 Task: Find connections with filter location Iţsā with filter topic #mindset with filter profile language Spanish with filter current company Ramco Systems with filter school St Anne's High School with filter industry Renewable Energy Equipment Manufacturing with filter service category Search Engine Optimization (SEO) with filter keywords title Food Kitchen Worker
Action: Mouse moved to (535, 68)
Screenshot: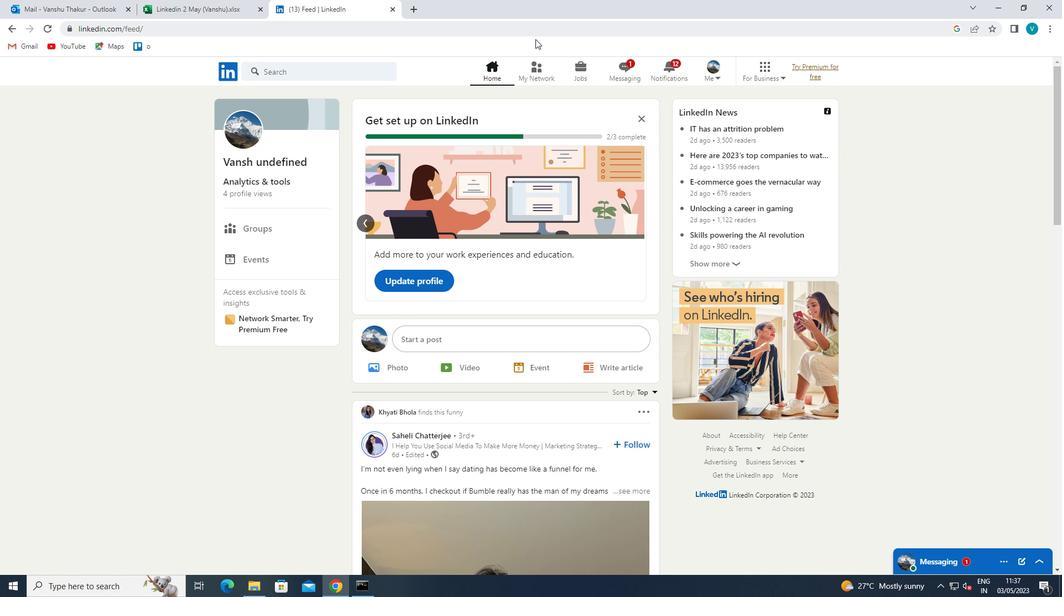 
Action: Mouse pressed left at (535, 68)
Screenshot: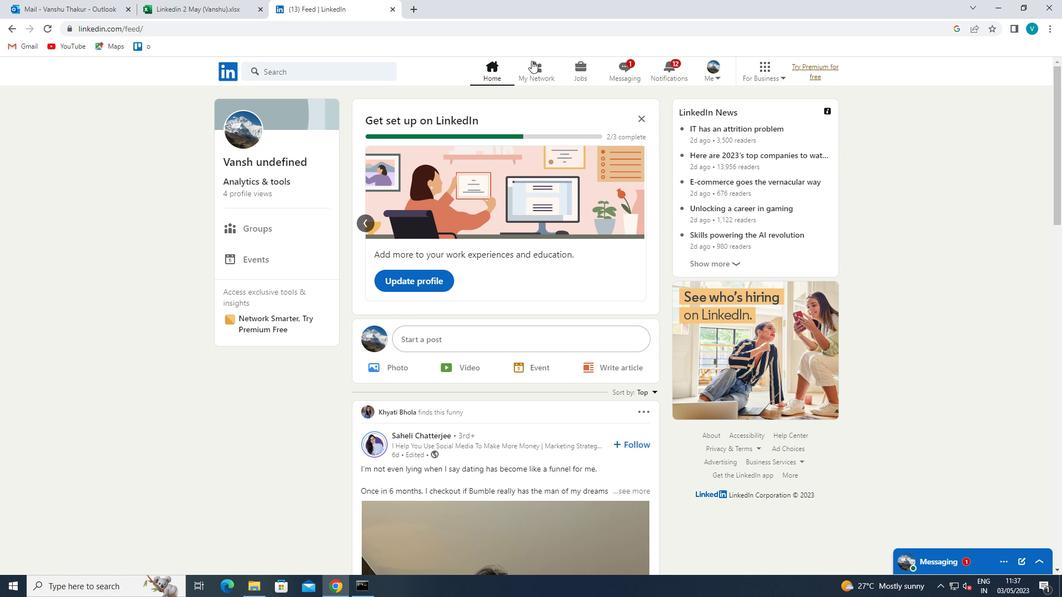 
Action: Mouse moved to (278, 131)
Screenshot: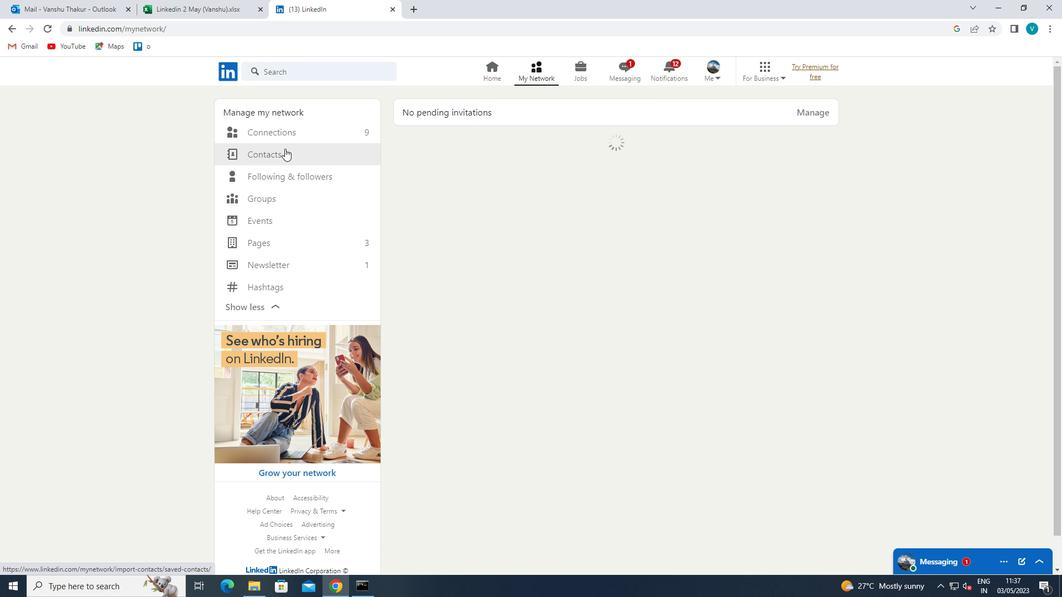 
Action: Mouse pressed left at (278, 131)
Screenshot: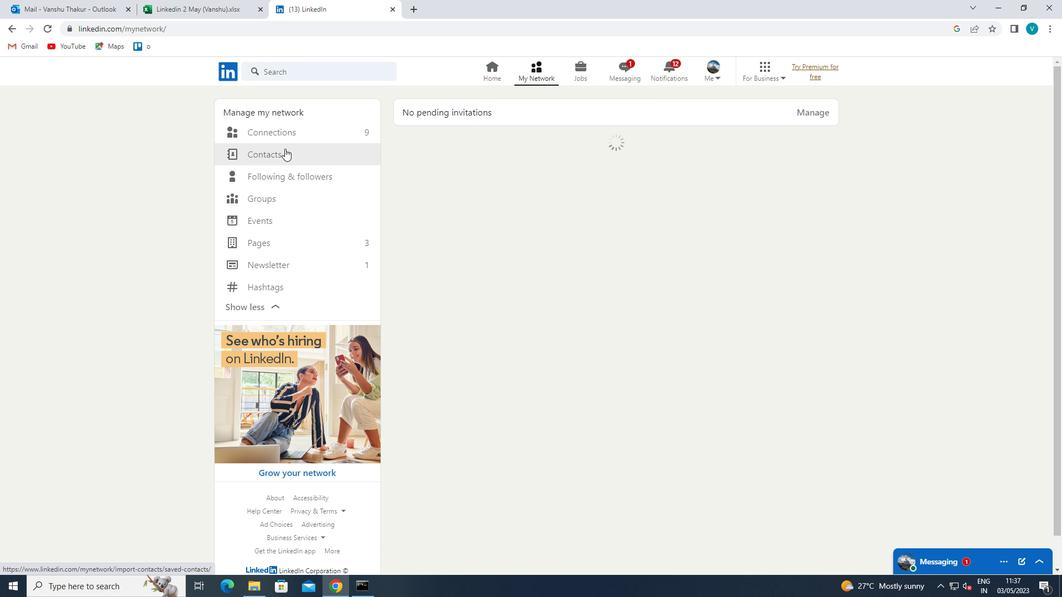 
Action: Mouse moved to (642, 132)
Screenshot: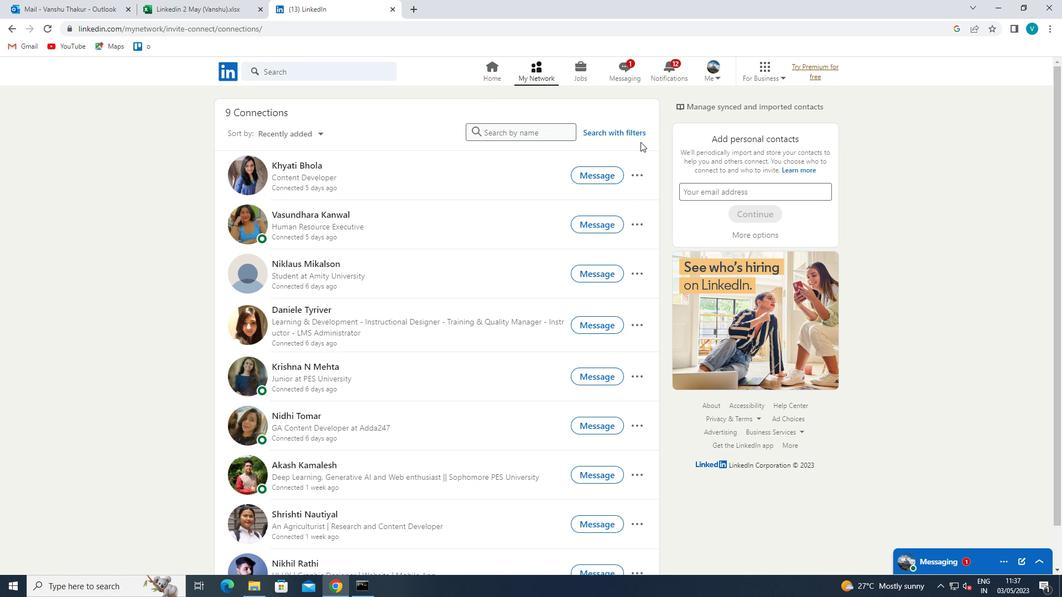 
Action: Mouse pressed left at (642, 132)
Screenshot: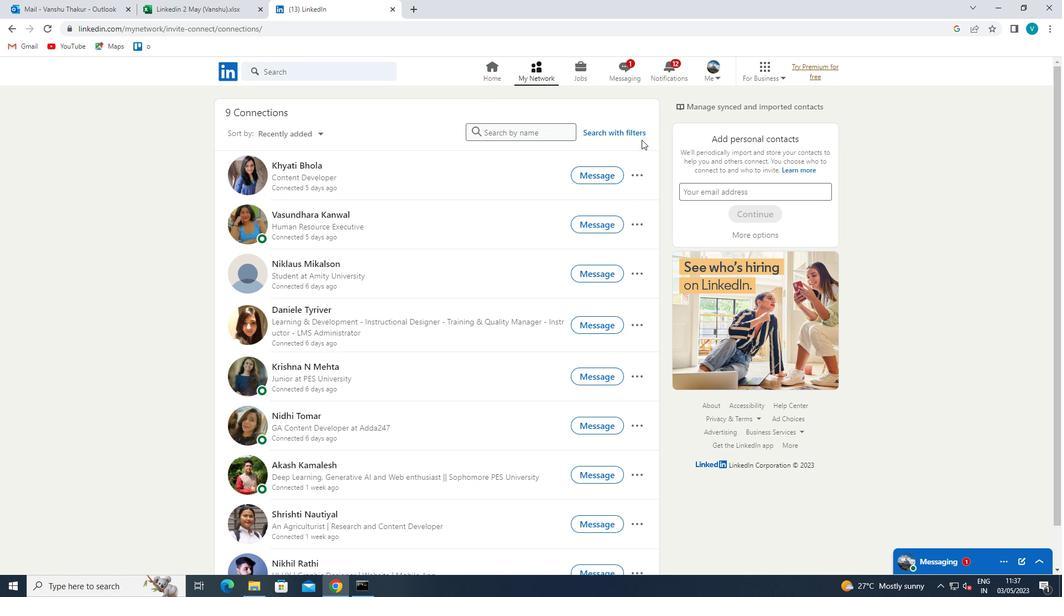 
Action: Mouse moved to (516, 106)
Screenshot: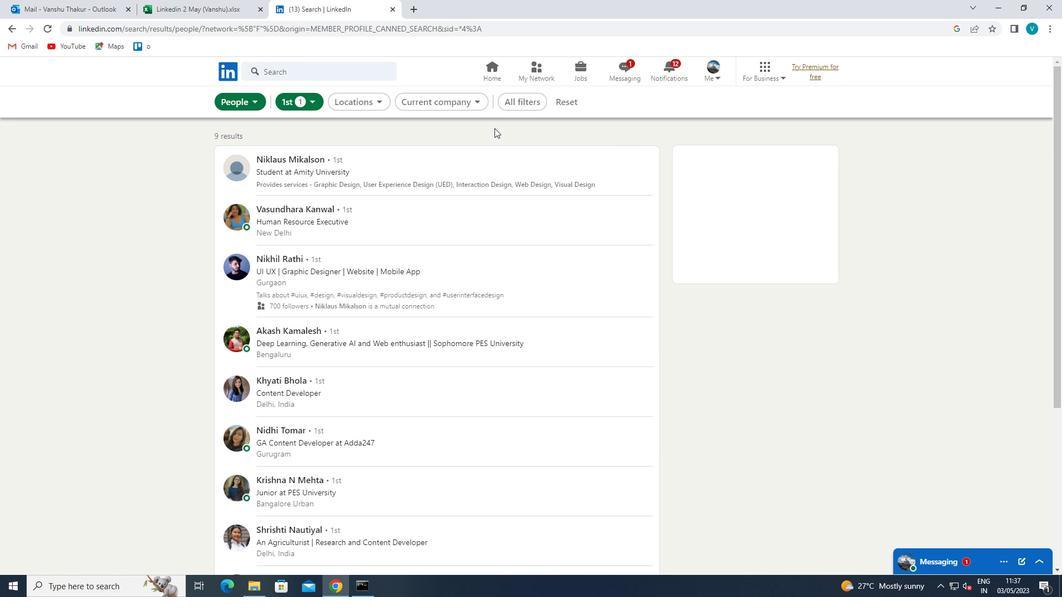 
Action: Mouse pressed left at (516, 106)
Screenshot: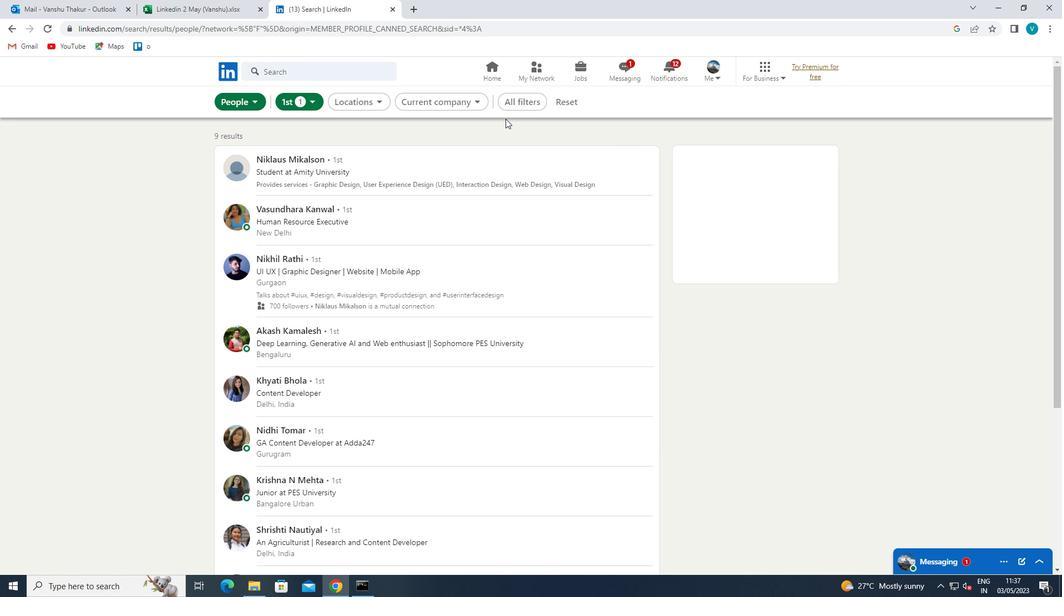 
Action: Mouse moved to (911, 265)
Screenshot: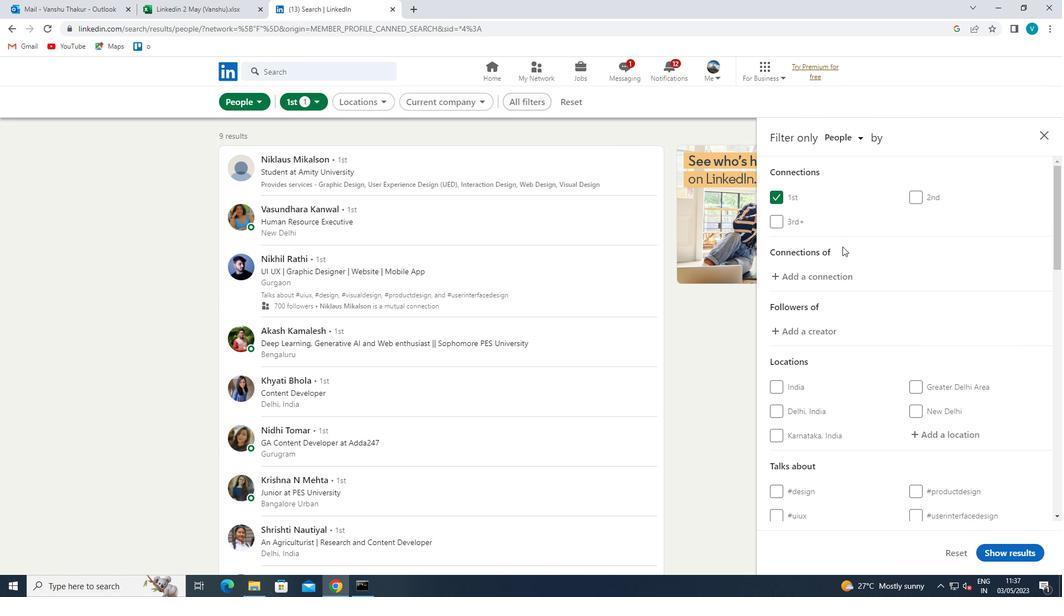 
Action: Mouse scrolled (911, 265) with delta (0, 0)
Screenshot: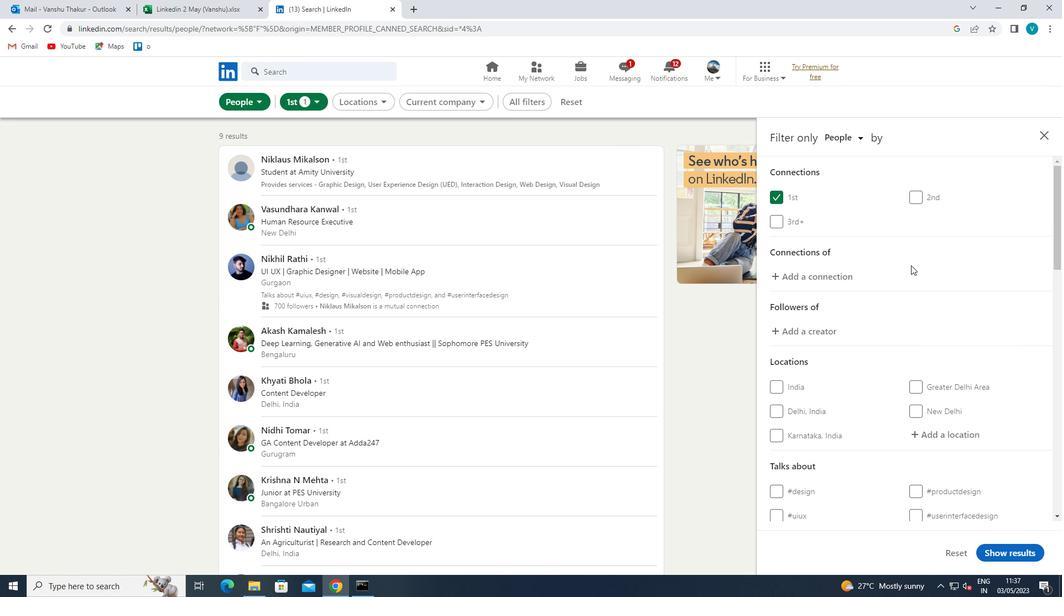 
Action: Mouse scrolled (911, 265) with delta (0, 0)
Screenshot: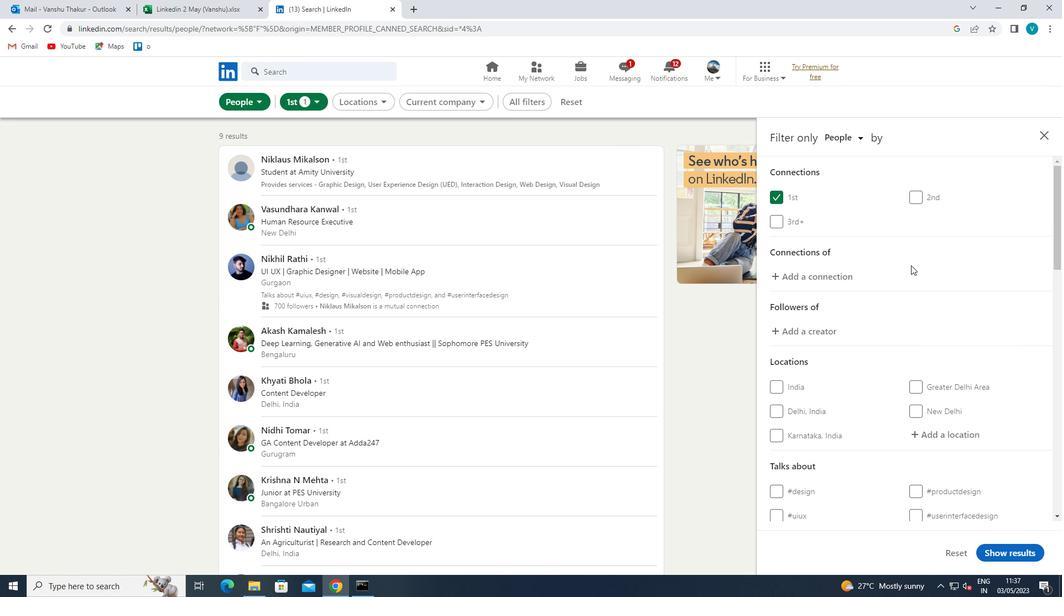 
Action: Mouse moved to (911, 267)
Screenshot: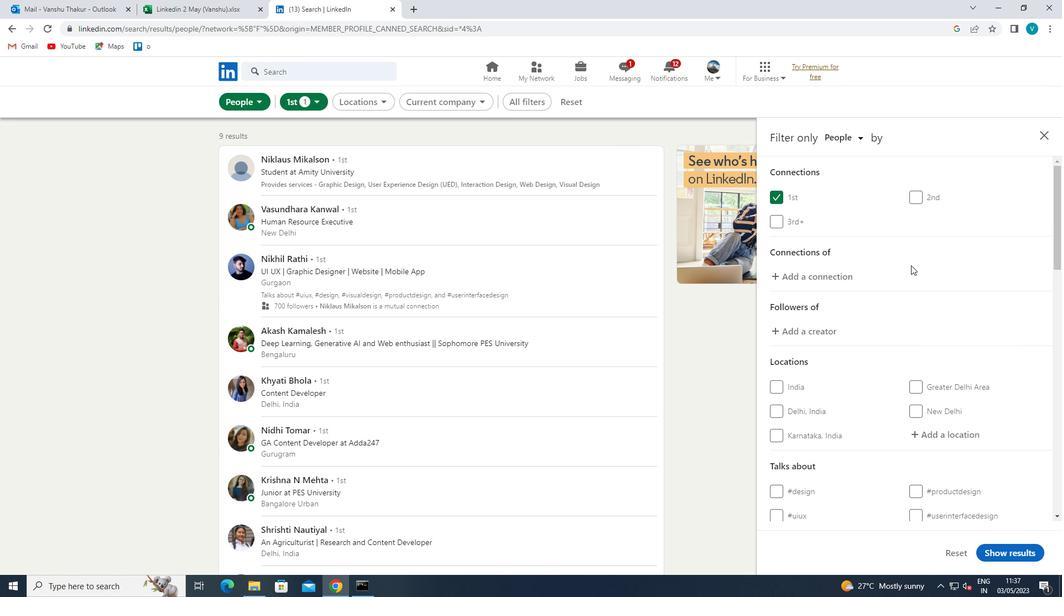 
Action: Mouse scrolled (911, 266) with delta (0, 0)
Screenshot: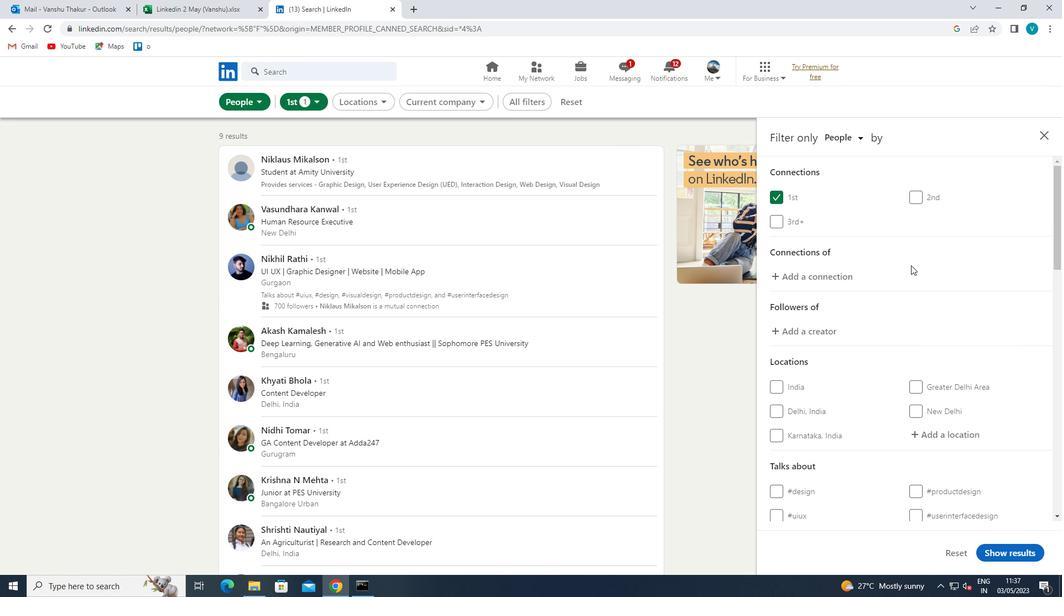 
Action: Mouse moved to (958, 267)
Screenshot: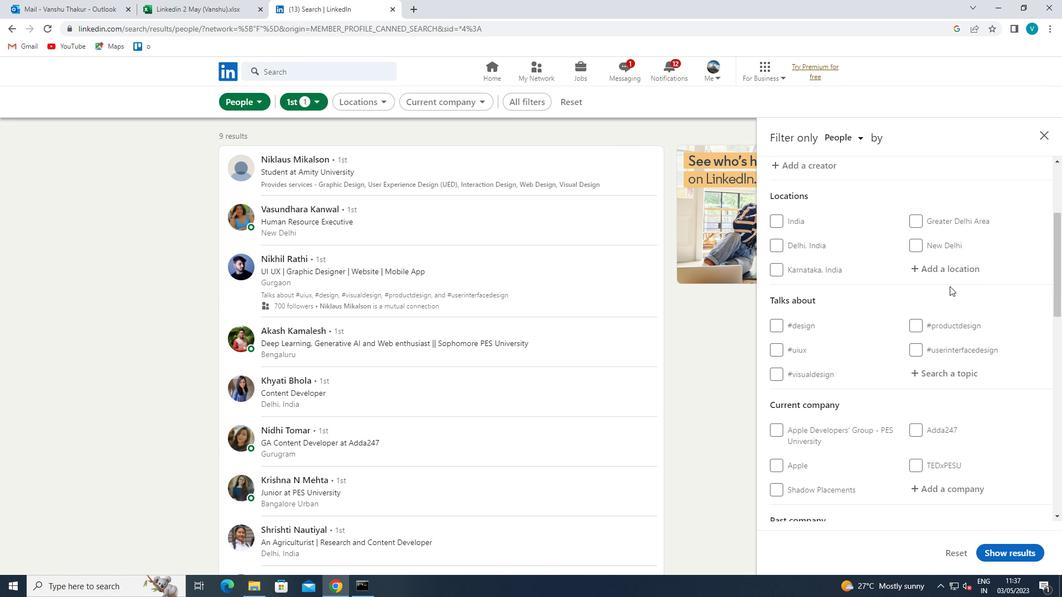
Action: Mouse pressed left at (958, 267)
Screenshot: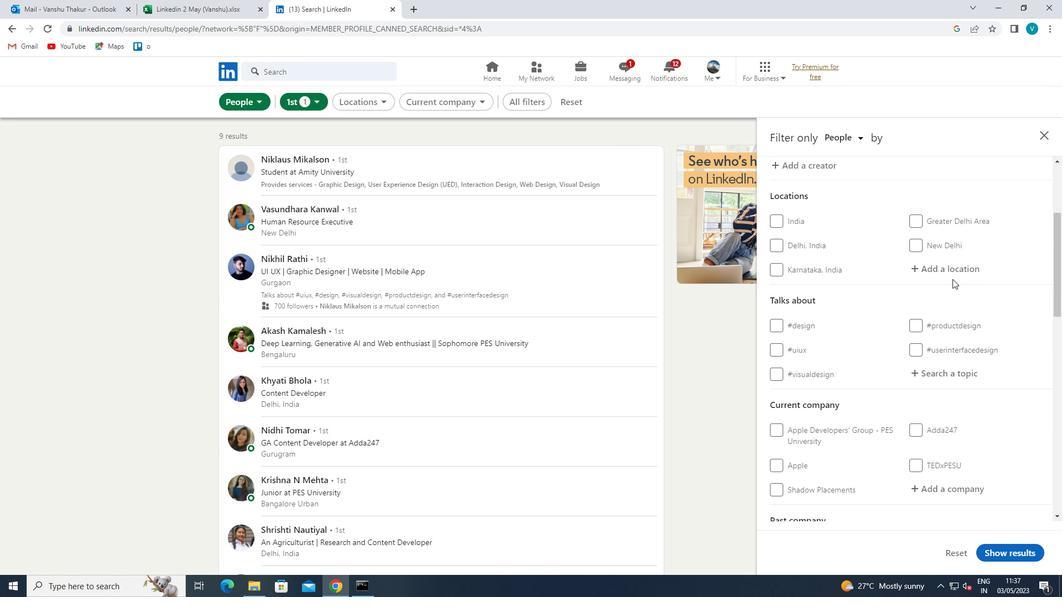 
Action: Mouse moved to (581, 477)
Screenshot: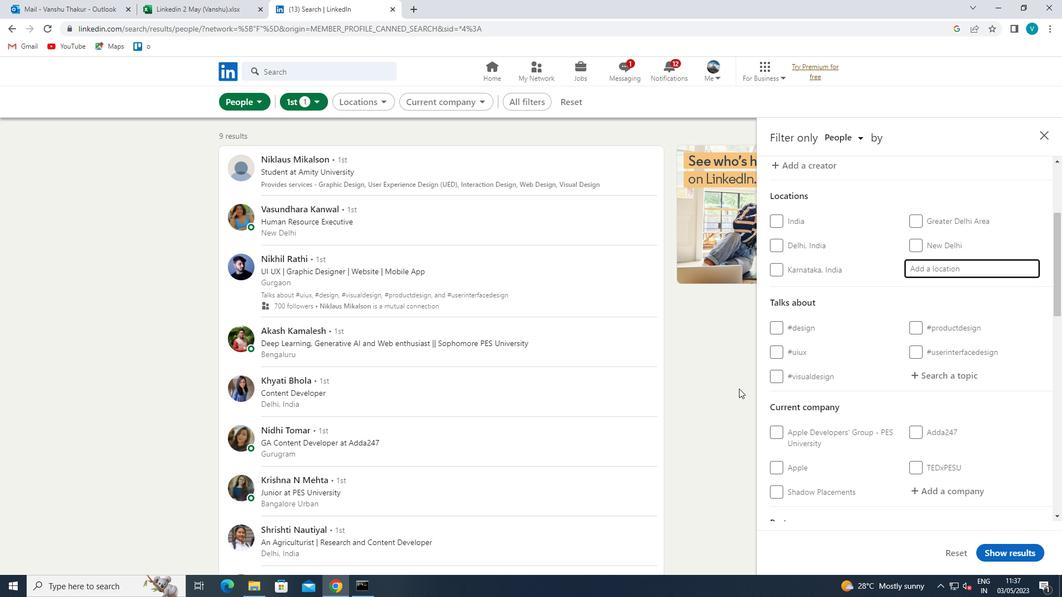
Action: Key pressed <Key.shift>ITSA<Key.space>
Screenshot: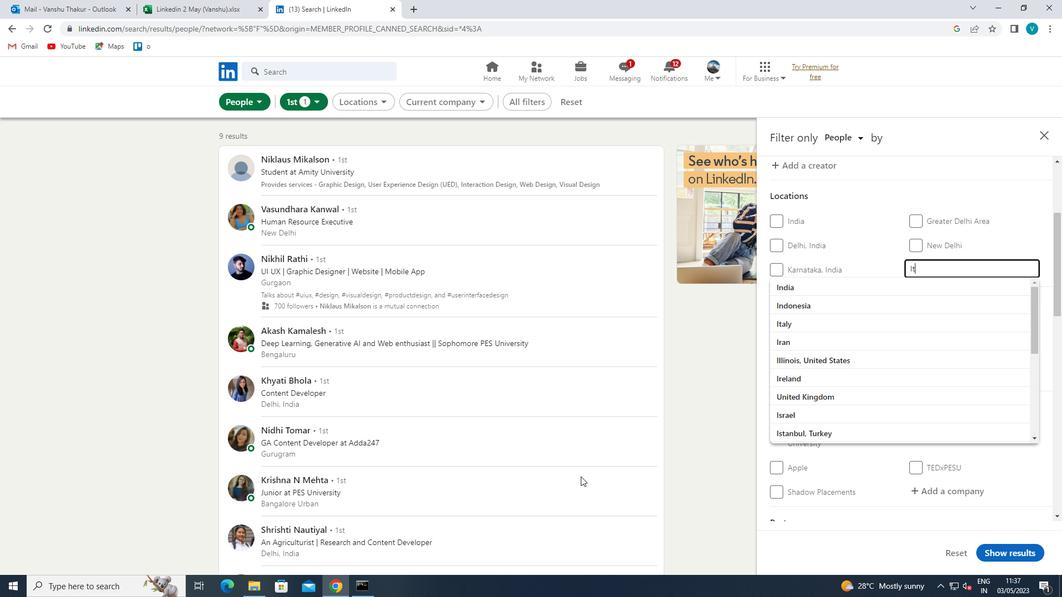 
Action: Mouse moved to (865, 308)
Screenshot: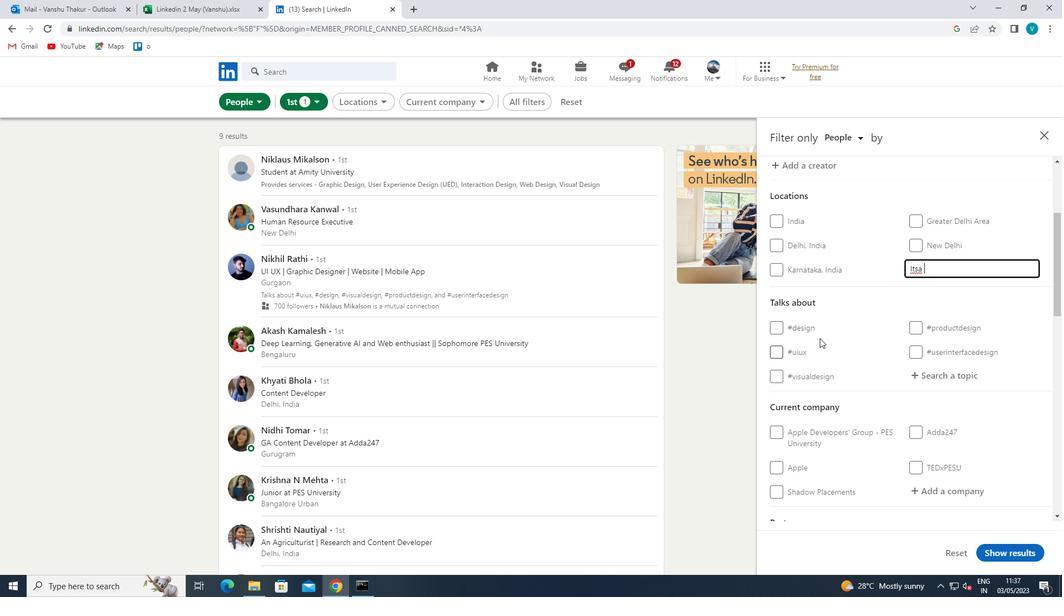 
Action: Mouse pressed left at (865, 308)
Screenshot: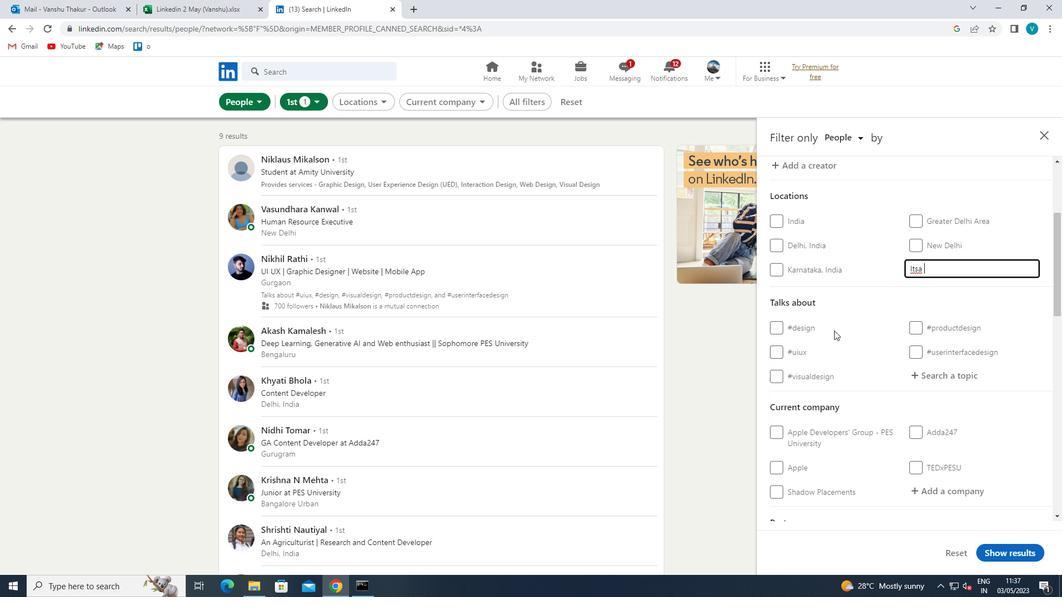 
Action: Mouse moved to (872, 302)
Screenshot: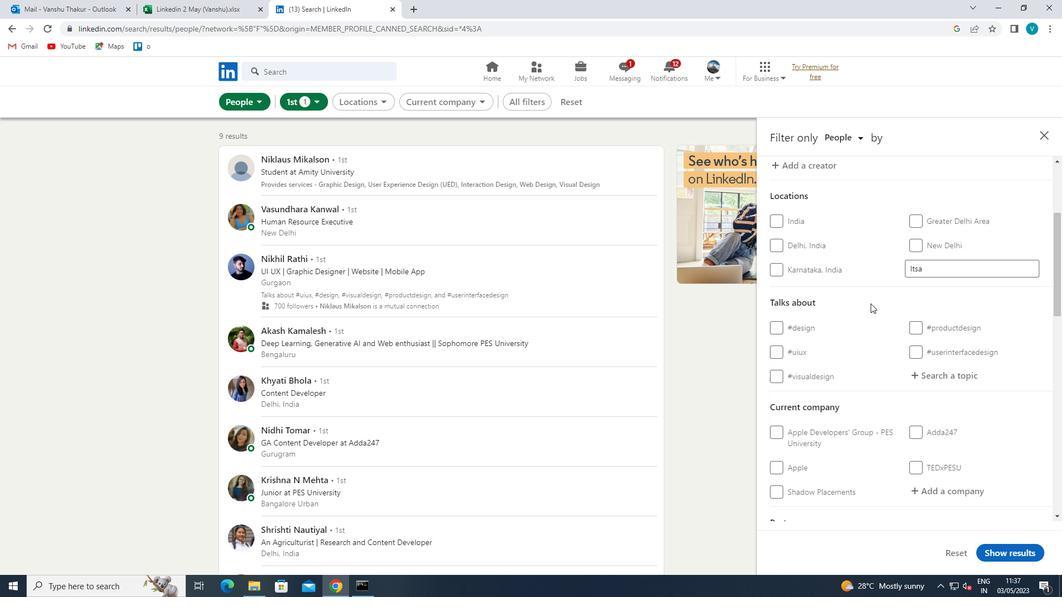 
Action: Mouse scrolled (872, 302) with delta (0, 0)
Screenshot: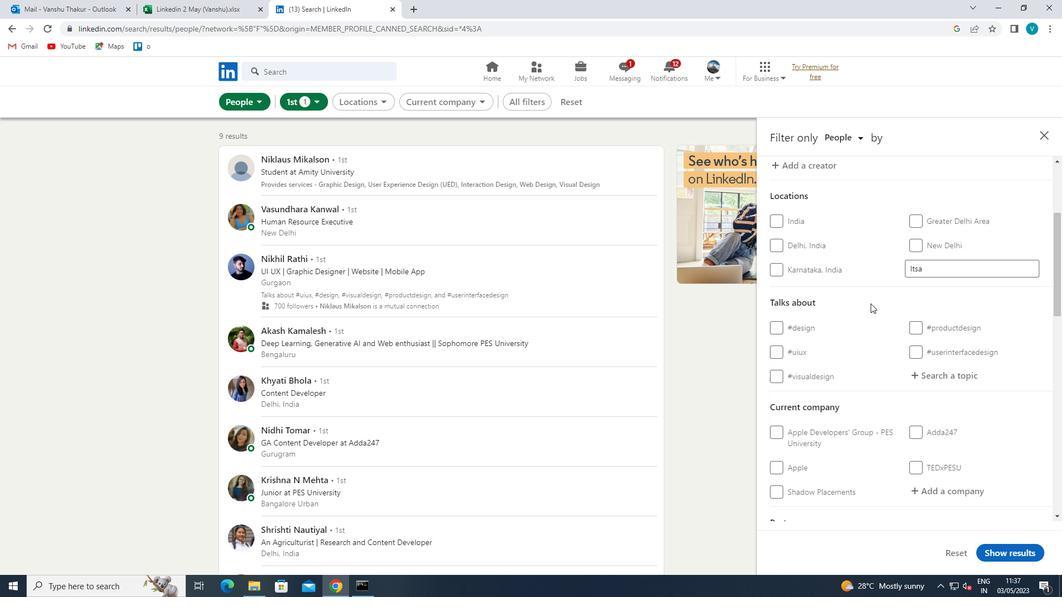 
Action: Mouse moved to (937, 316)
Screenshot: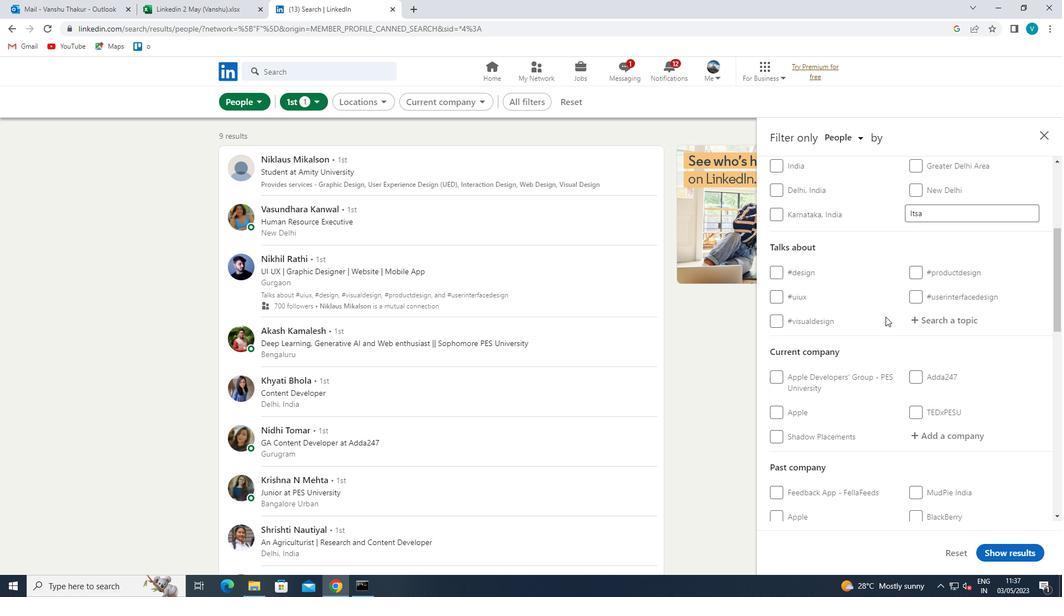 
Action: Mouse pressed left at (937, 316)
Screenshot: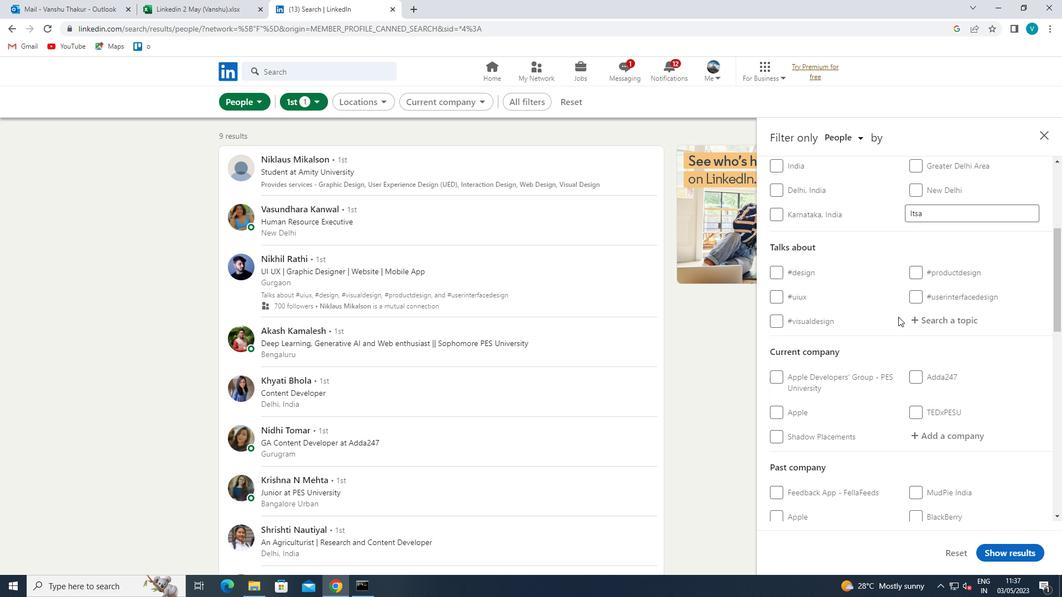 
Action: Mouse moved to (721, 360)
Screenshot: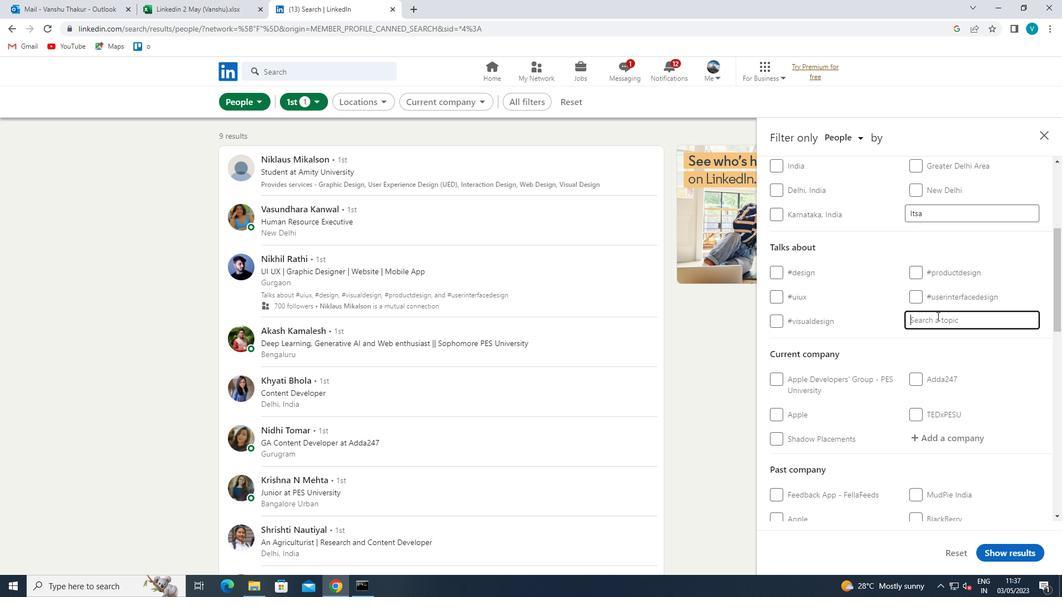 
Action: Key pressed MINDSET
Screenshot: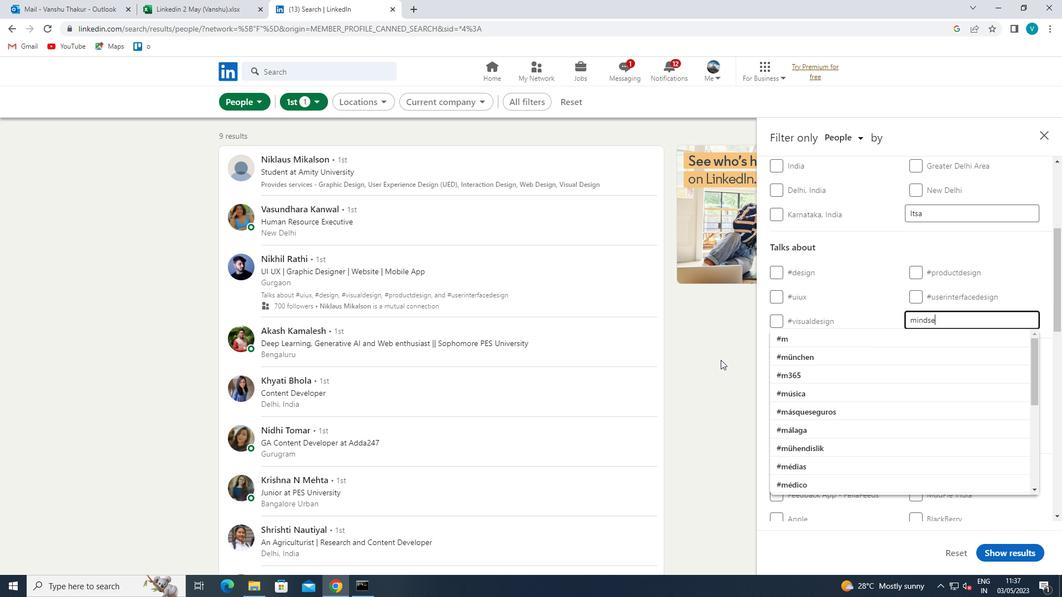 
Action: Mouse moved to (852, 339)
Screenshot: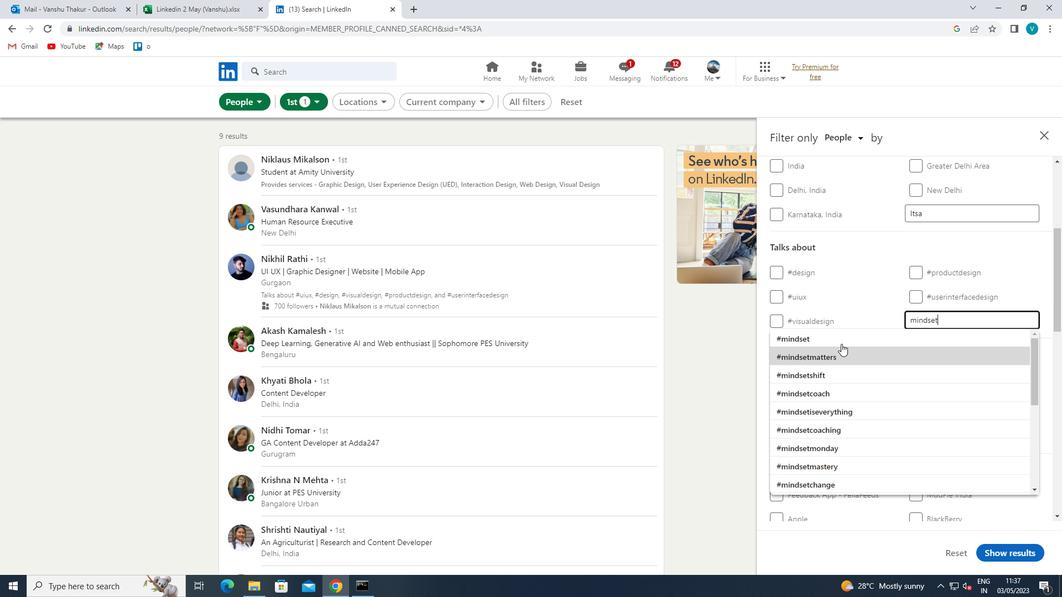 
Action: Mouse pressed left at (852, 339)
Screenshot: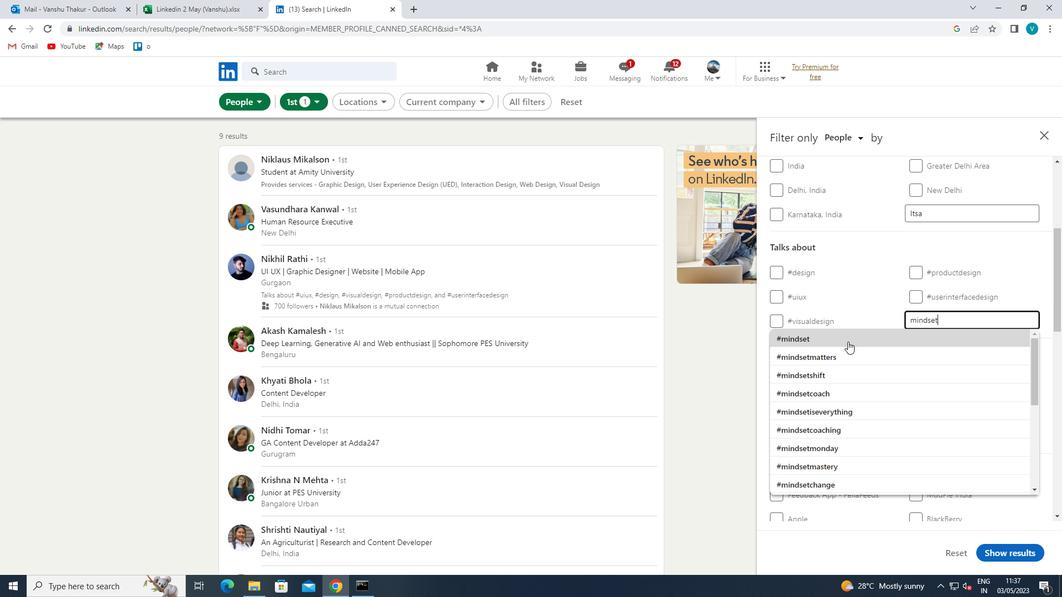
Action: Mouse moved to (862, 333)
Screenshot: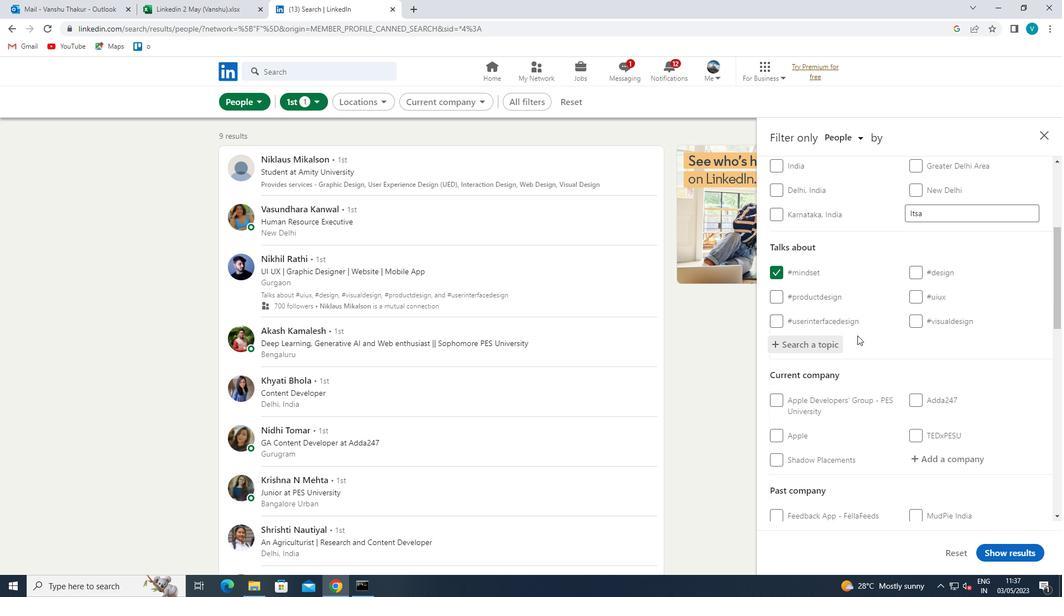 
Action: Mouse scrolled (862, 333) with delta (0, 0)
Screenshot: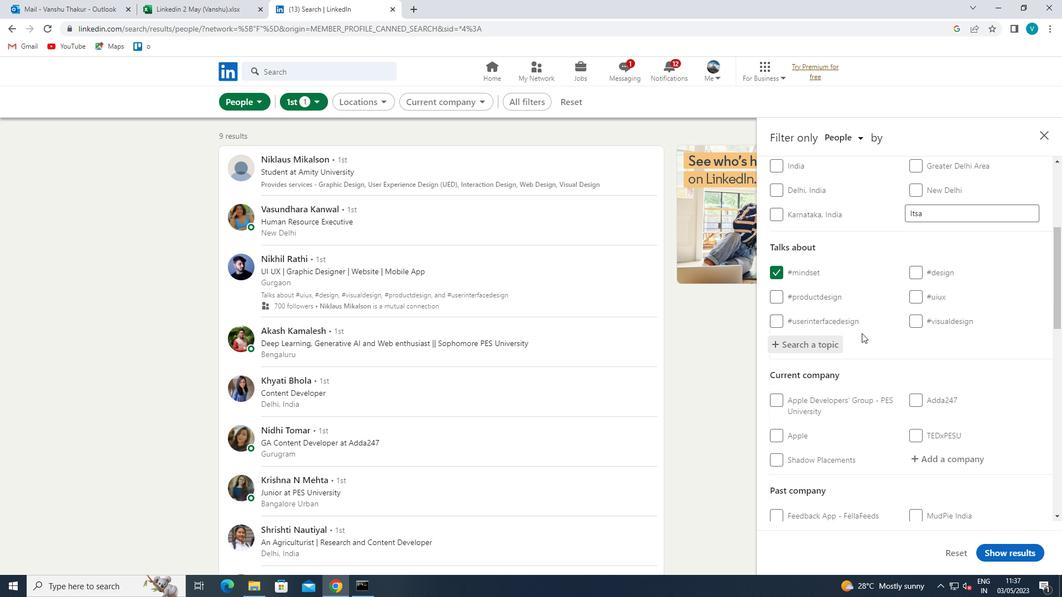 
Action: Mouse scrolled (862, 333) with delta (0, 0)
Screenshot: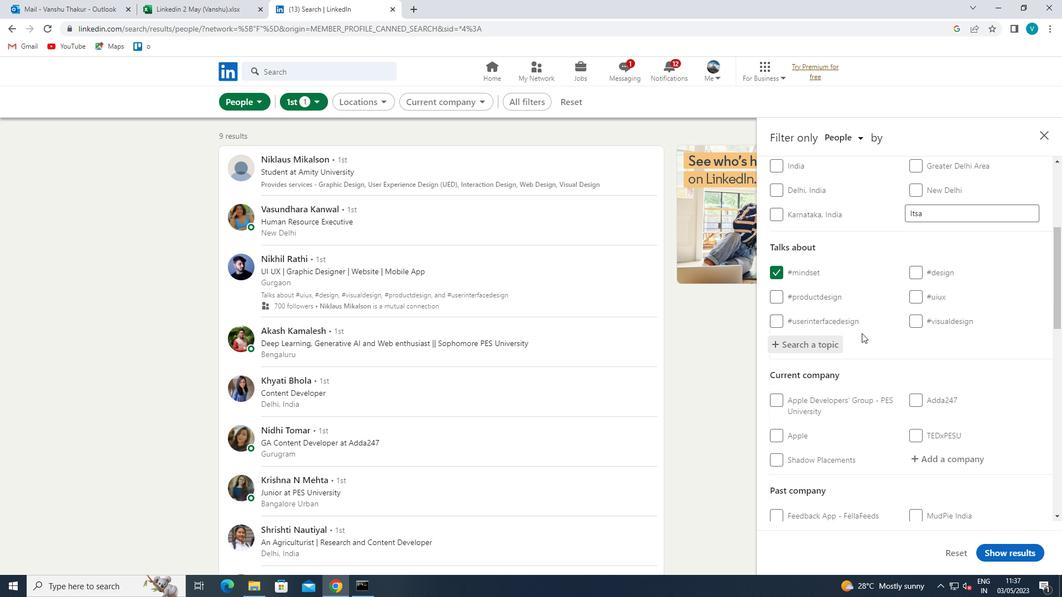 
Action: Mouse moved to (862, 333)
Screenshot: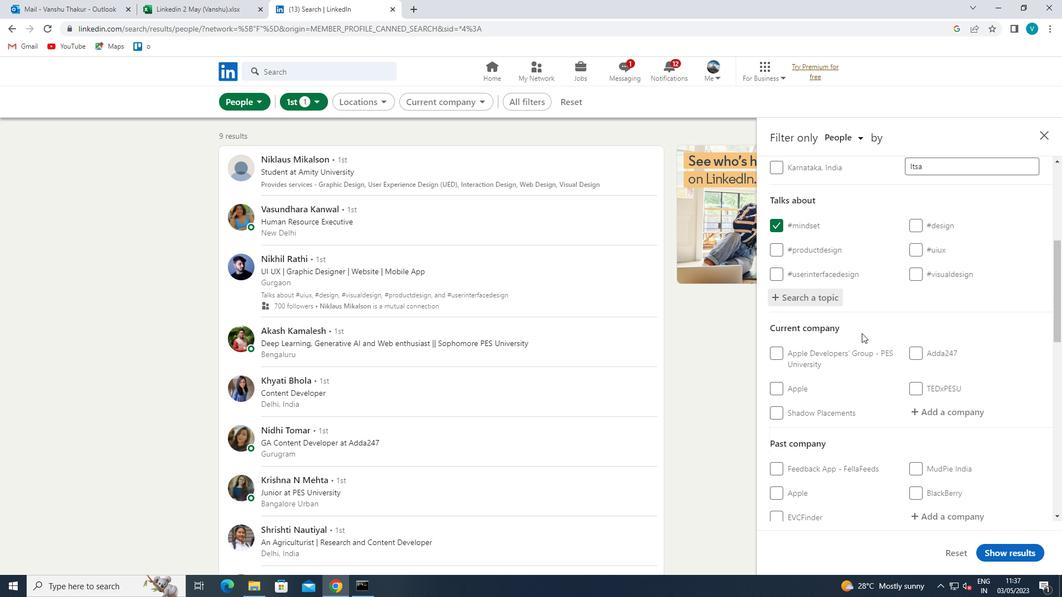 
Action: Mouse scrolled (862, 333) with delta (0, 0)
Screenshot: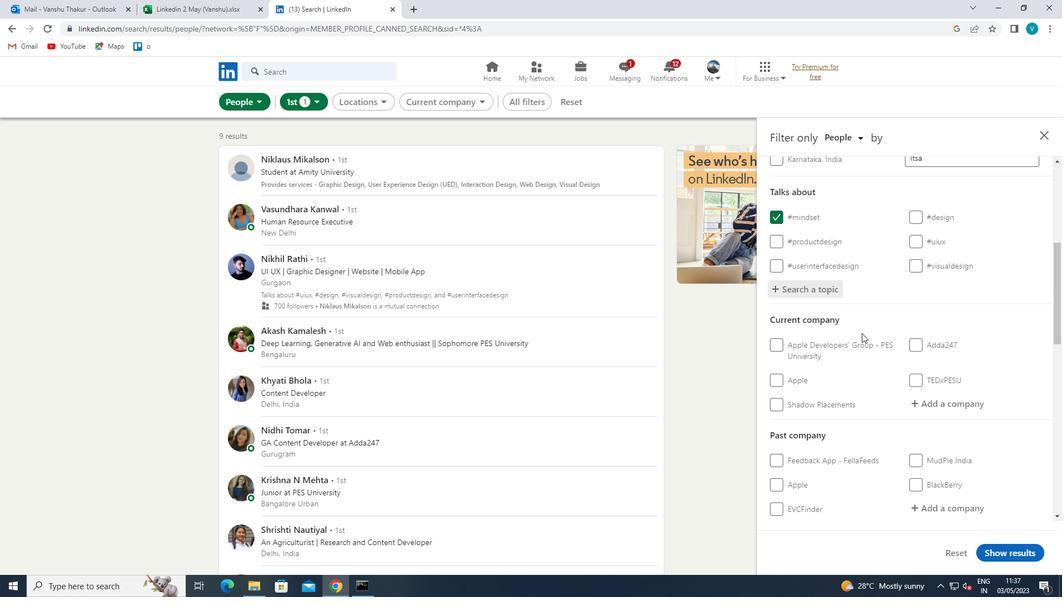
Action: Mouse moved to (959, 279)
Screenshot: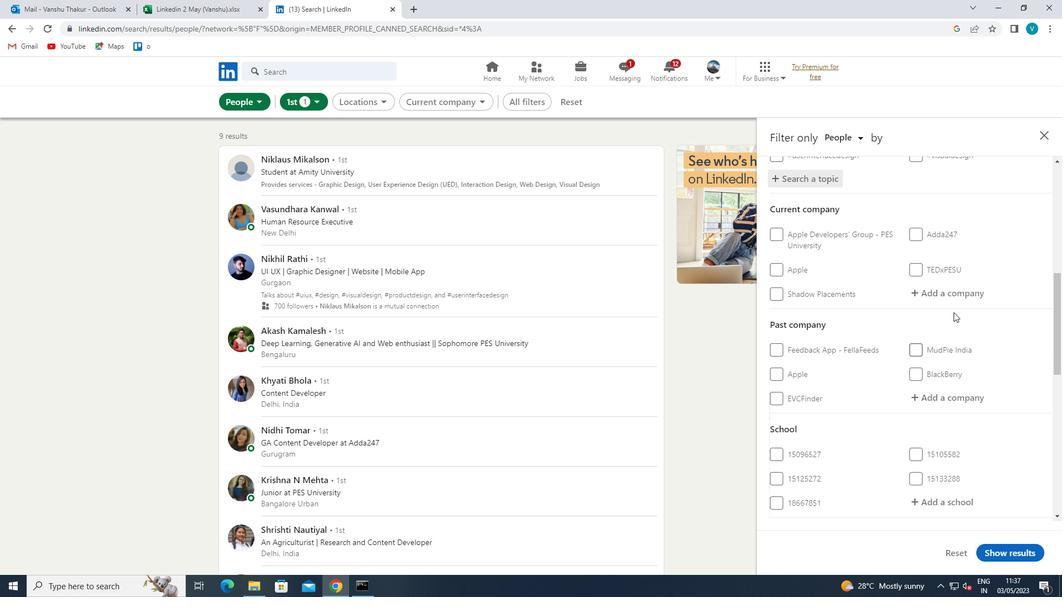 
Action: Mouse pressed left at (959, 279)
Screenshot: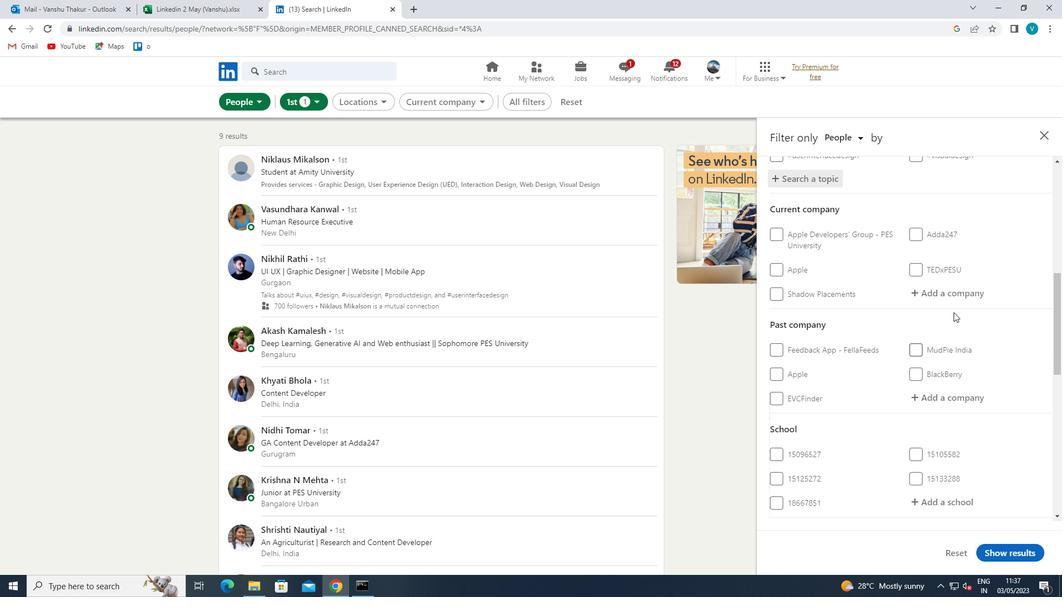 
Action: Mouse moved to (955, 285)
Screenshot: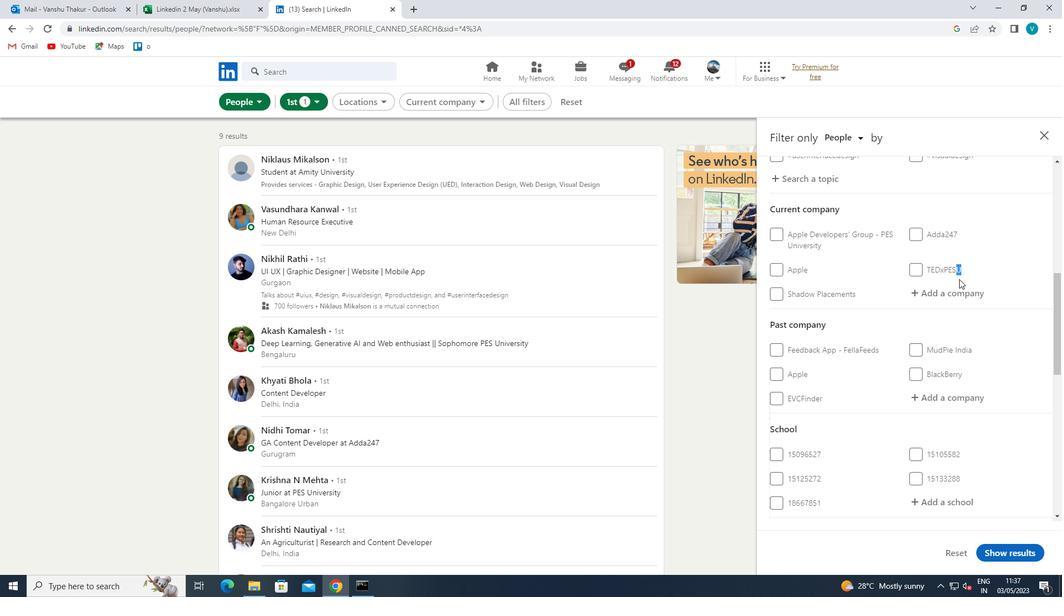 
Action: Mouse pressed left at (955, 285)
Screenshot: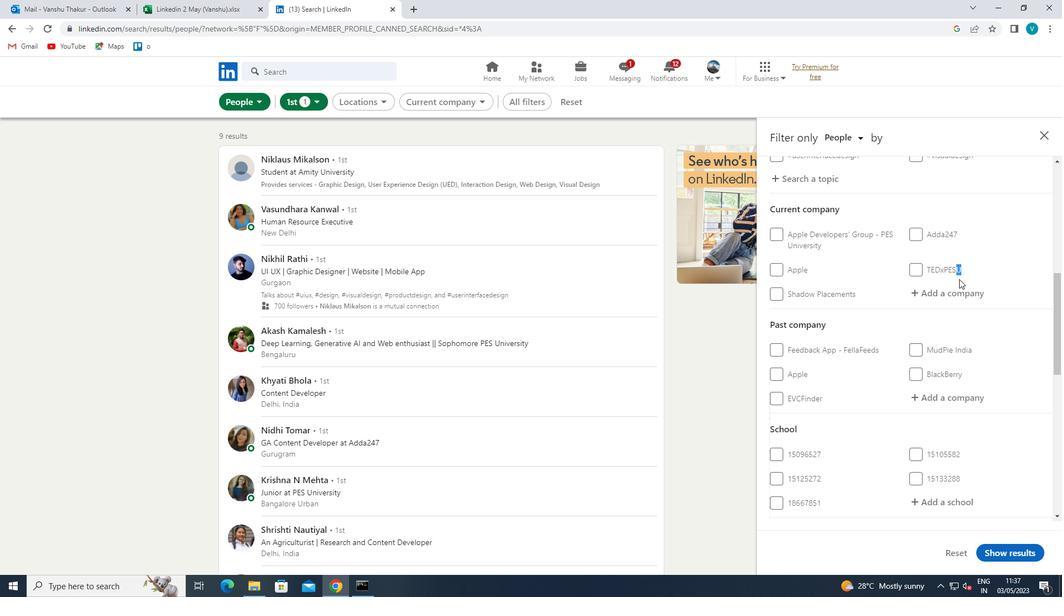 
Action: Mouse moved to (835, 354)
Screenshot: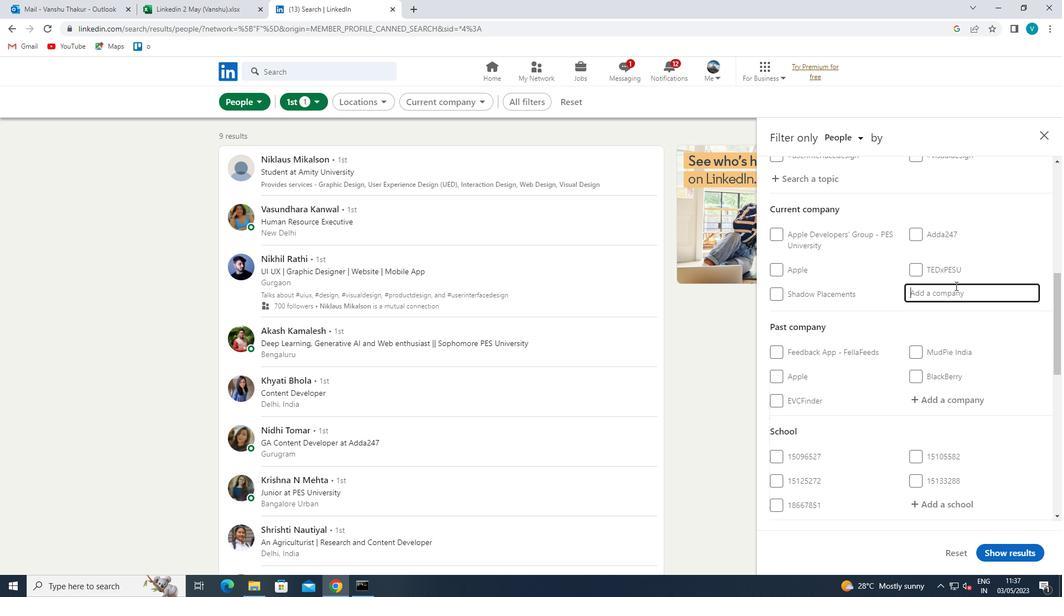 
Action: Key pressed <Key.shift>RAMCO
Screenshot: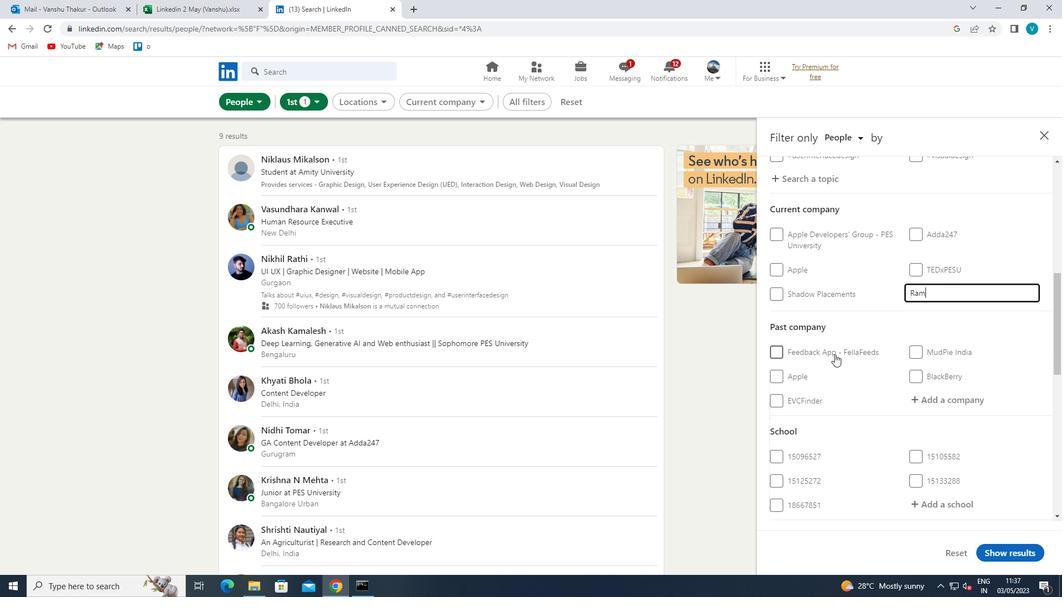 
Action: Mouse moved to (885, 322)
Screenshot: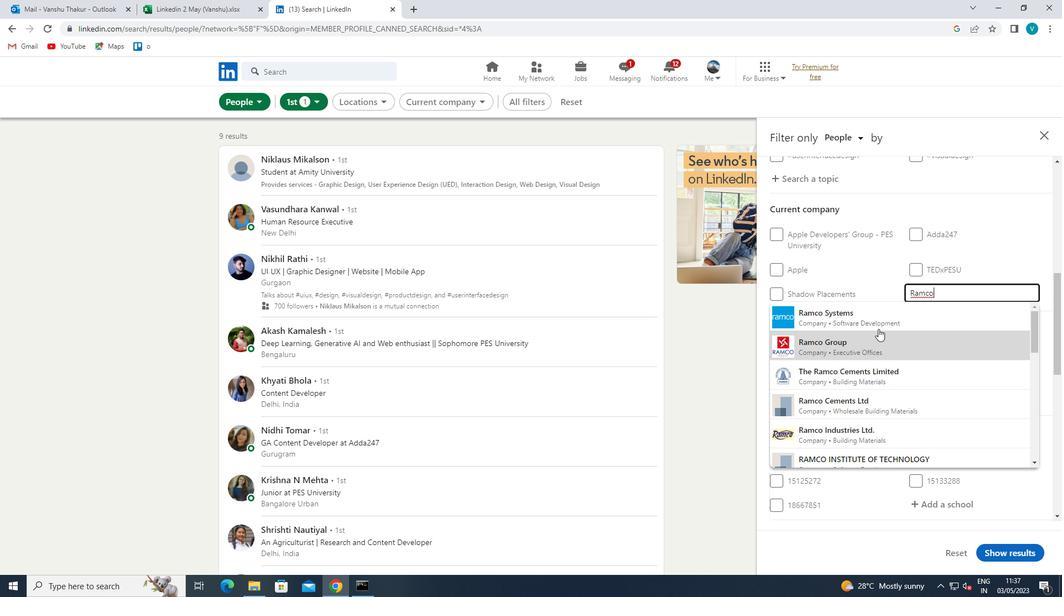 
Action: Mouse pressed left at (885, 322)
Screenshot: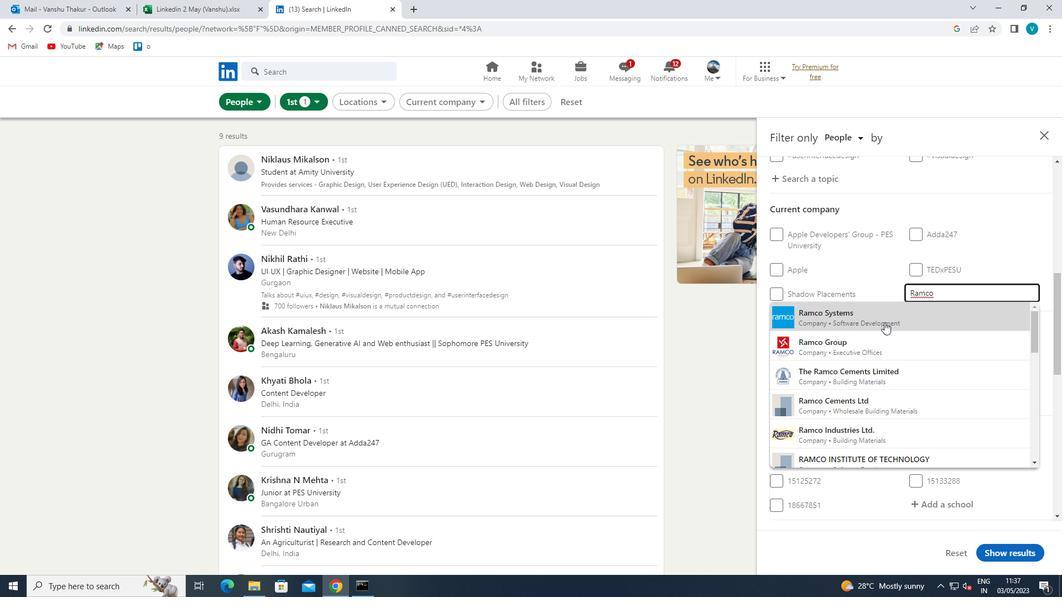 
Action: Mouse moved to (895, 337)
Screenshot: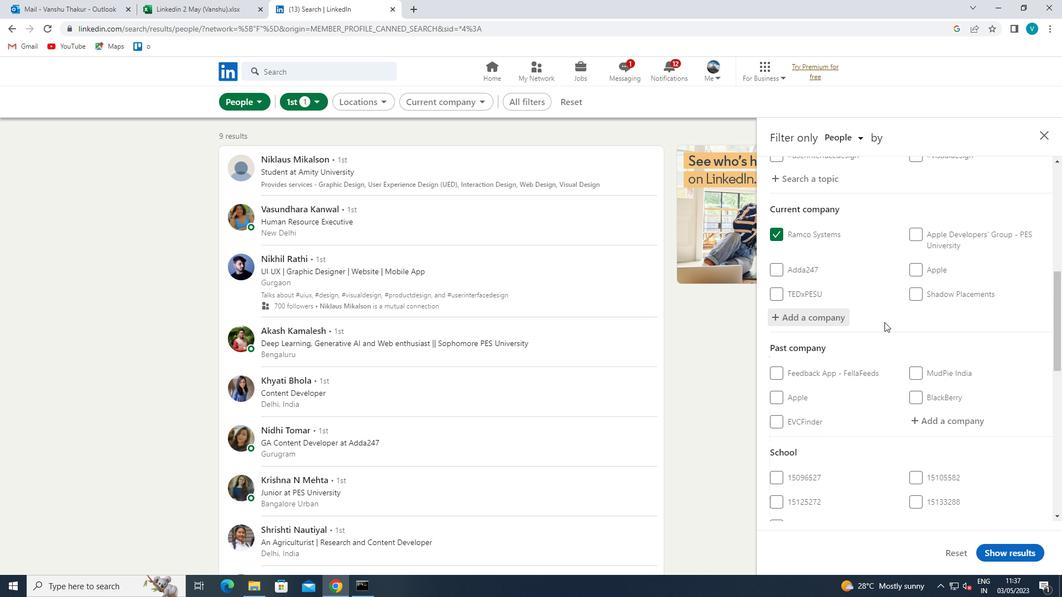 
Action: Mouse scrolled (895, 337) with delta (0, 0)
Screenshot: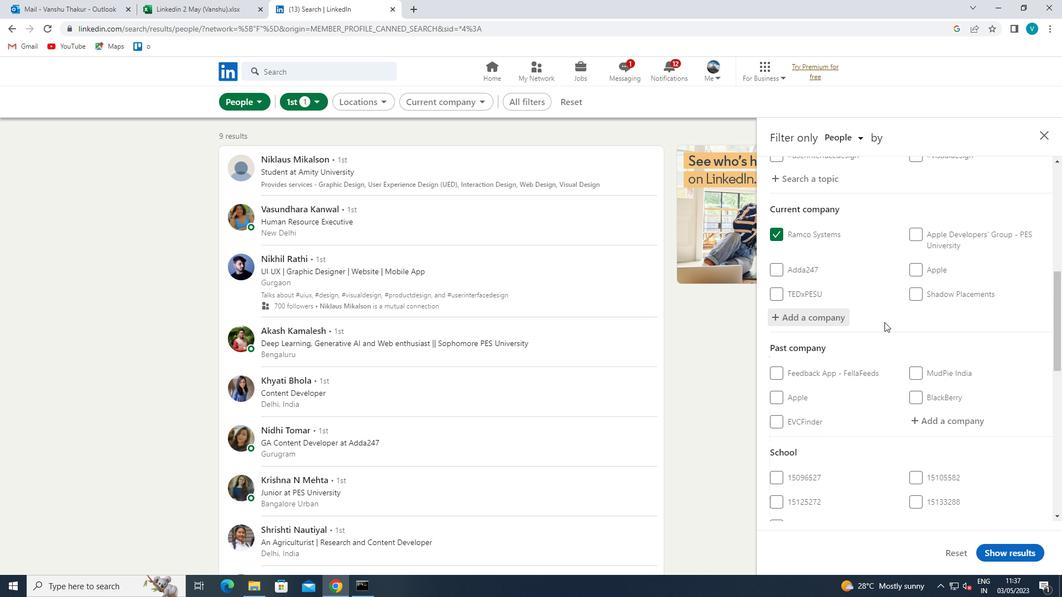 
Action: Mouse moved to (906, 352)
Screenshot: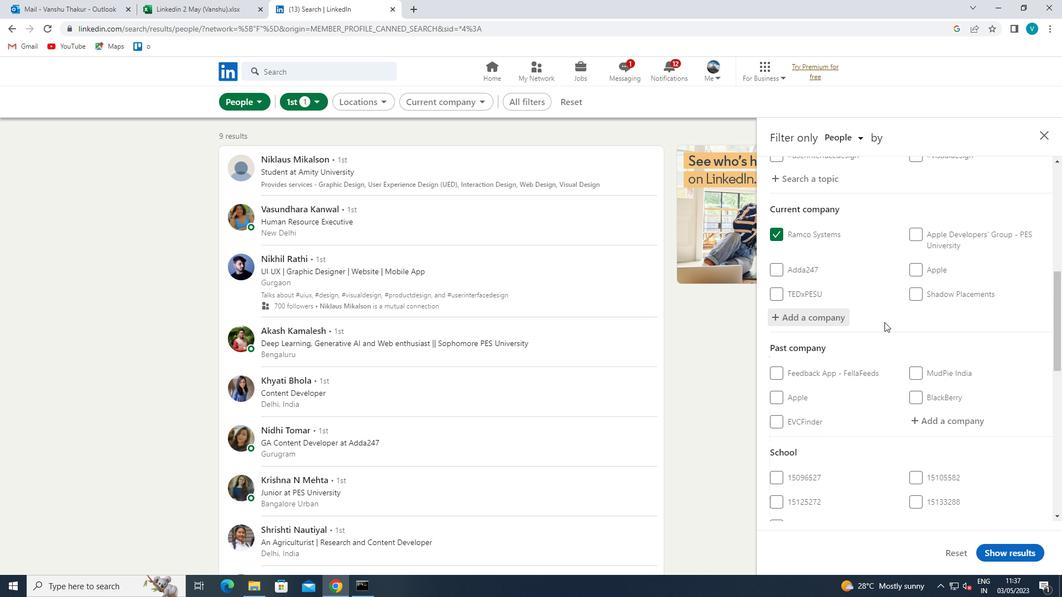 
Action: Mouse scrolled (906, 351) with delta (0, 0)
Screenshot: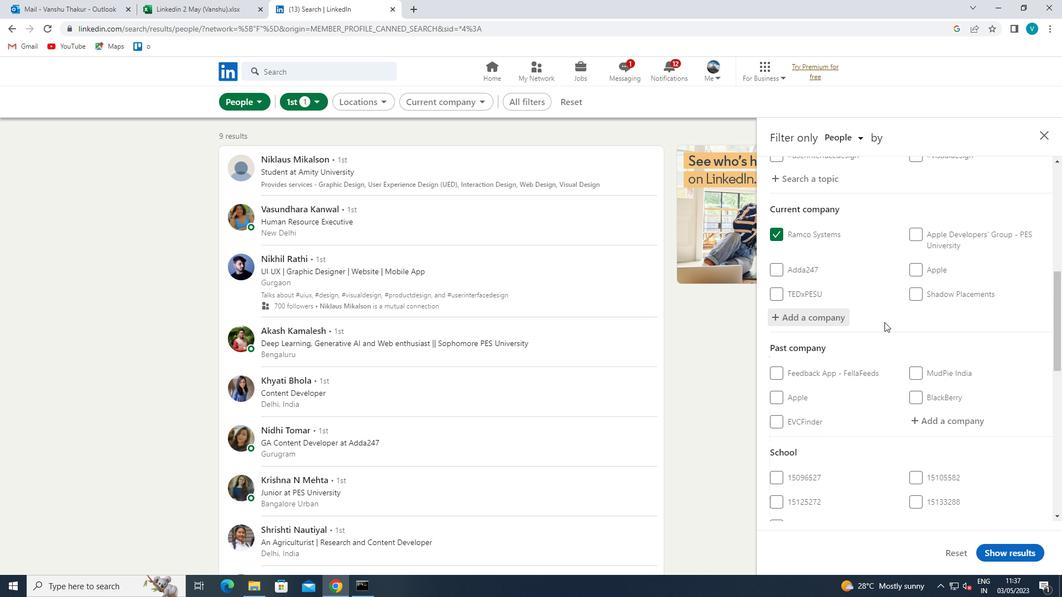 
Action: Mouse moved to (919, 375)
Screenshot: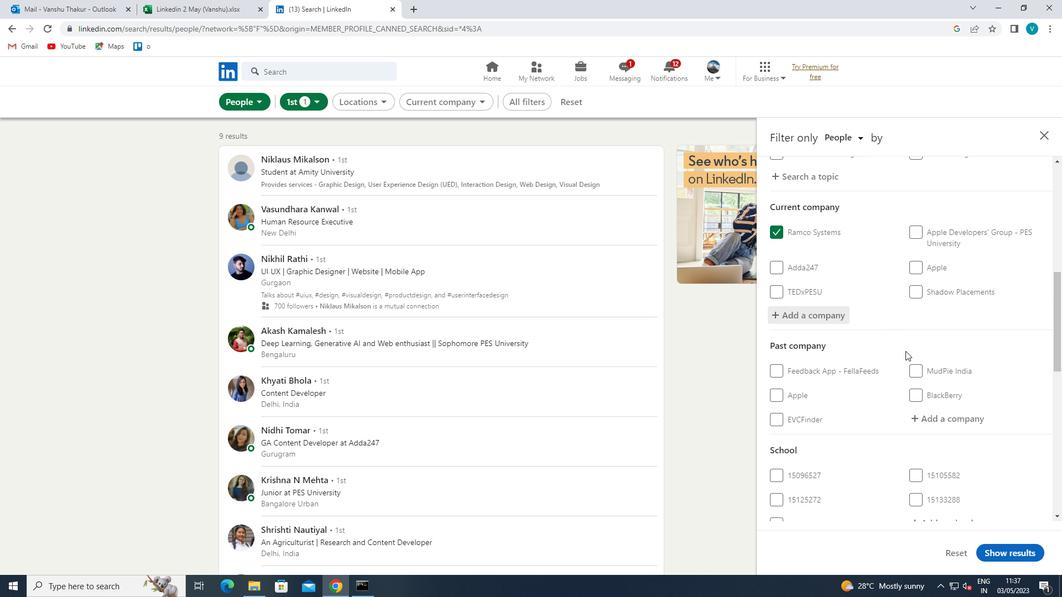 
Action: Mouse scrolled (919, 375) with delta (0, 0)
Screenshot: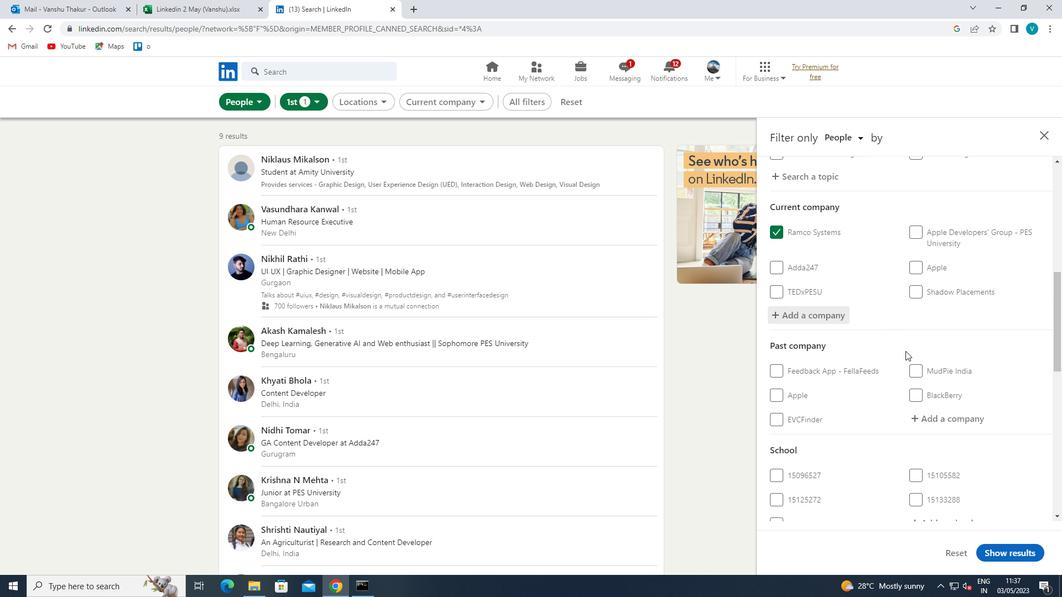 
Action: Mouse moved to (943, 362)
Screenshot: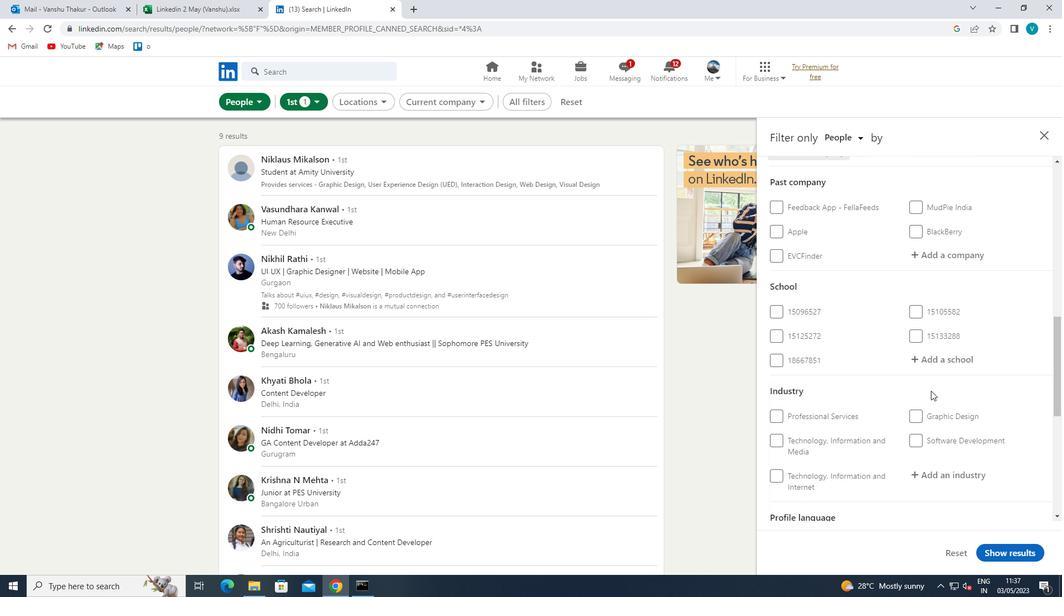 
Action: Mouse pressed left at (943, 362)
Screenshot: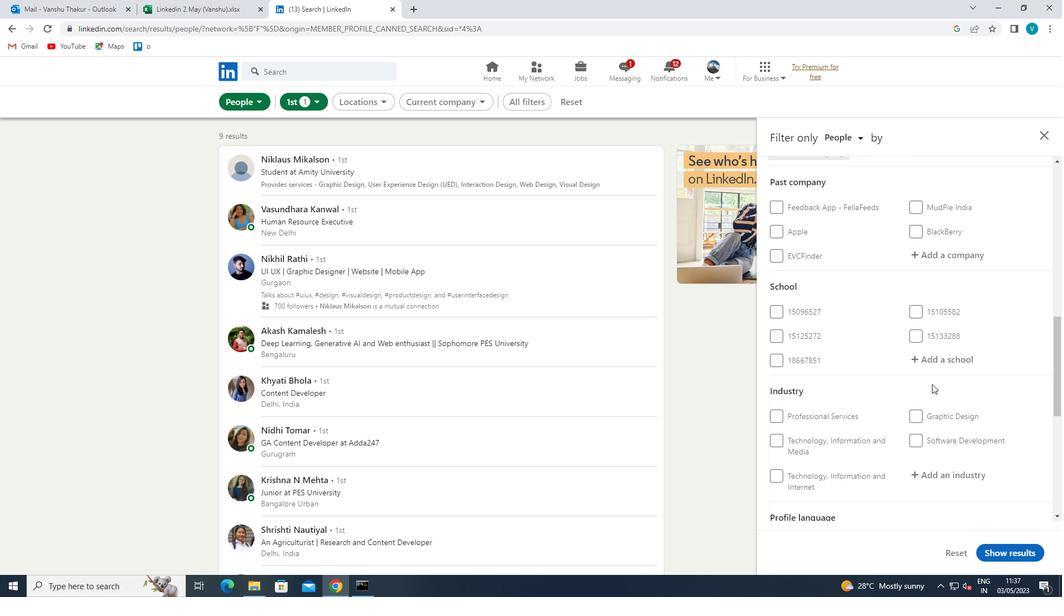 
Action: Mouse moved to (931, 369)
Screenshot: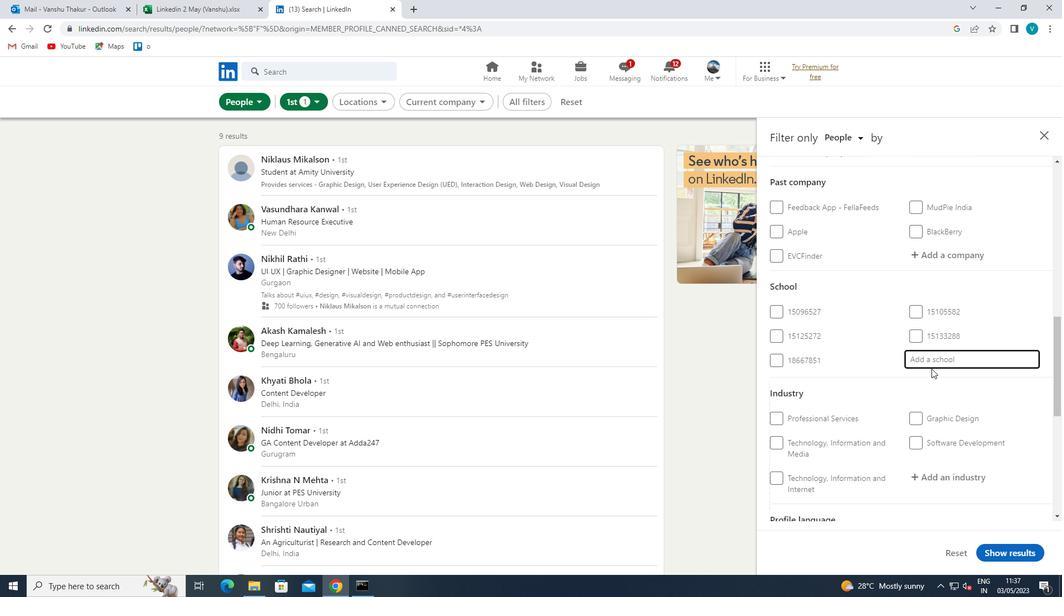
Action: Key pressed <Key.shift>
Screenshot: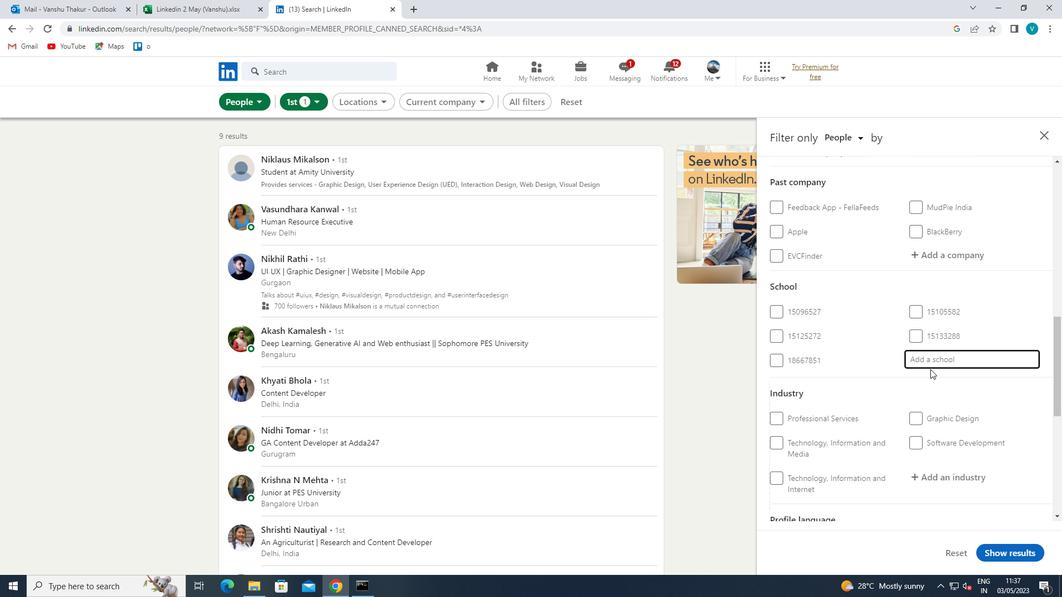 
Action: Mouse moved to (930, 370)
Screenshot: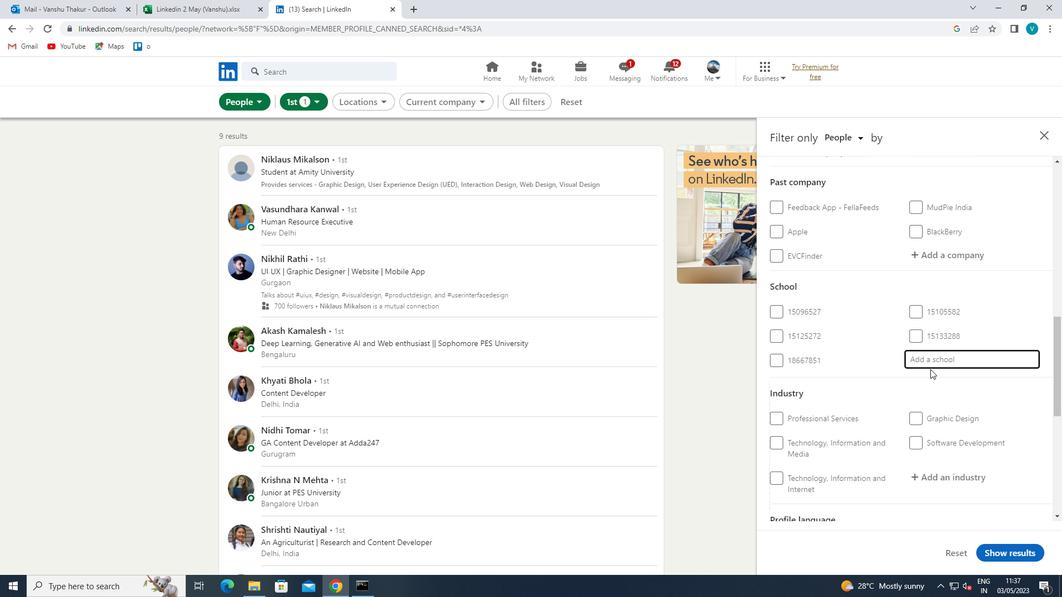 
Action: Key pressed S
Screenshot: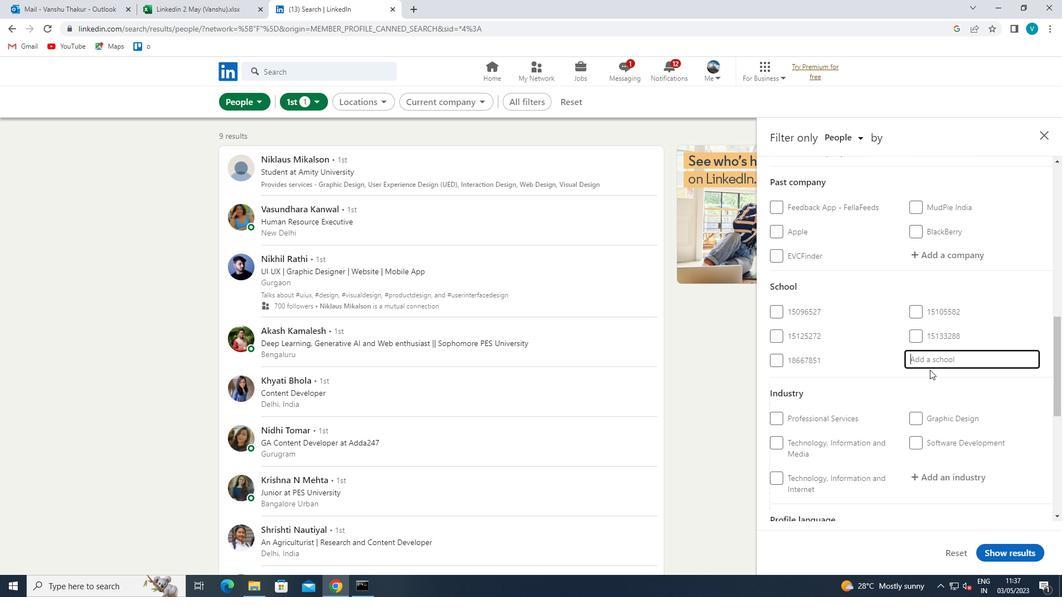 
Action: Mouse moved to (929, 370)
Screenshot: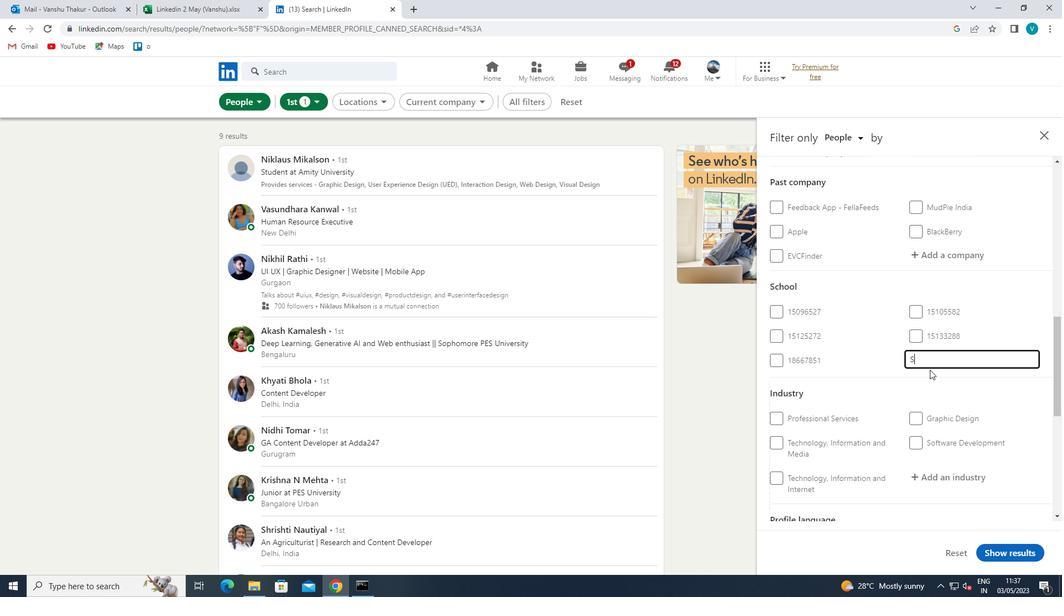 
Action: Key pressed T
Screenshot: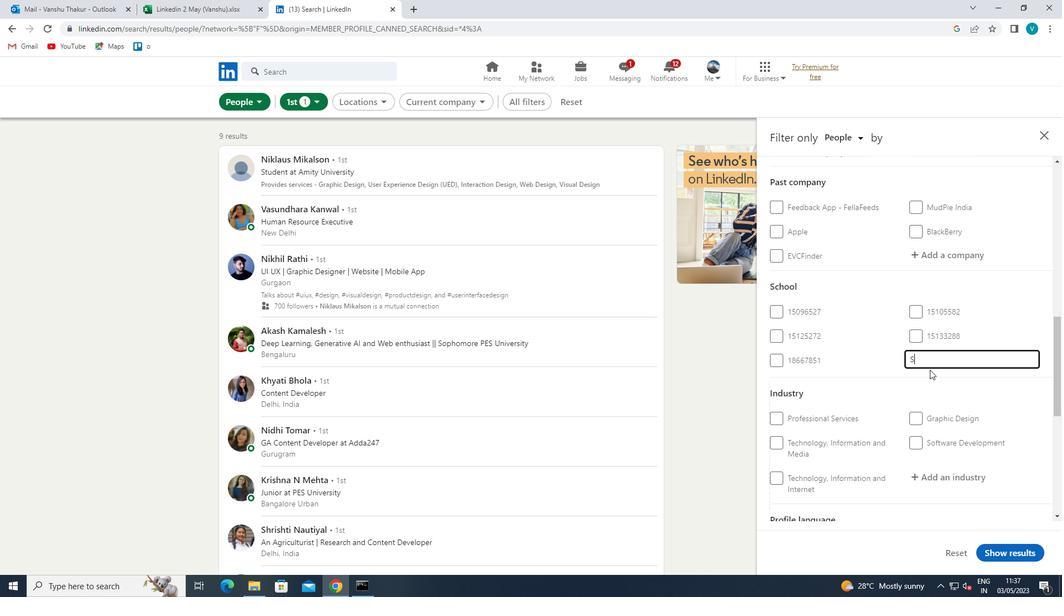 
Action: Mouse moved to (928, 371)
Screenshot: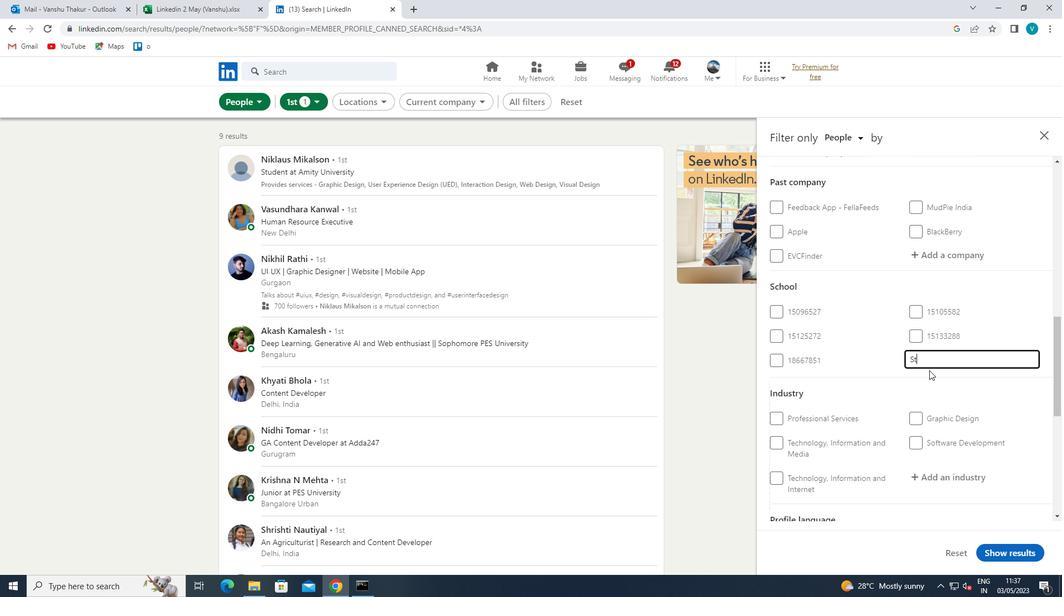 
Action: Key pressed <Key.space><Key.shift>A
Screenshot: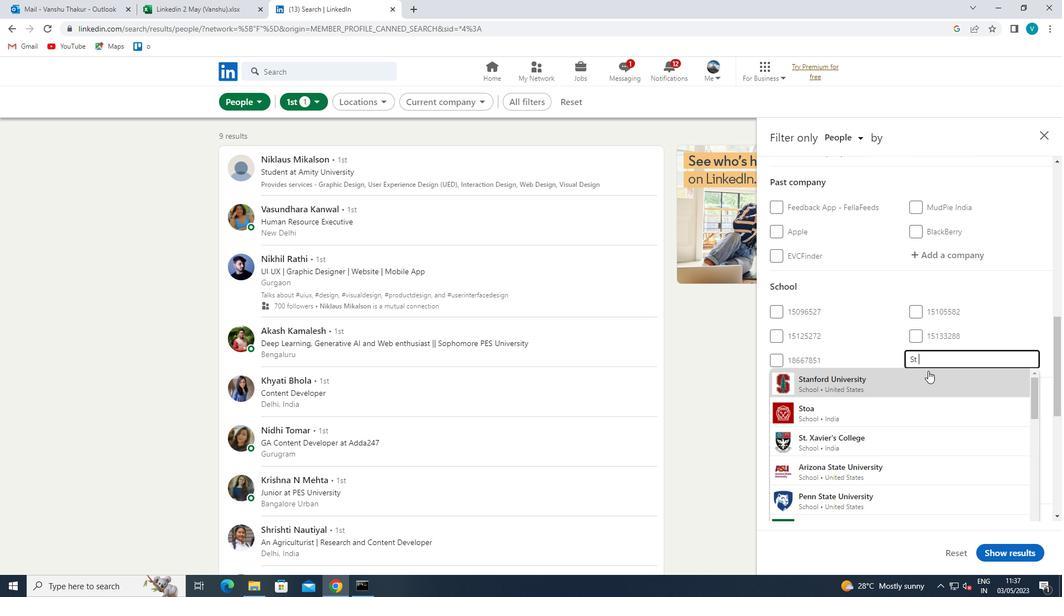
Action: Mouse moved to (925, 373)
Screenshot: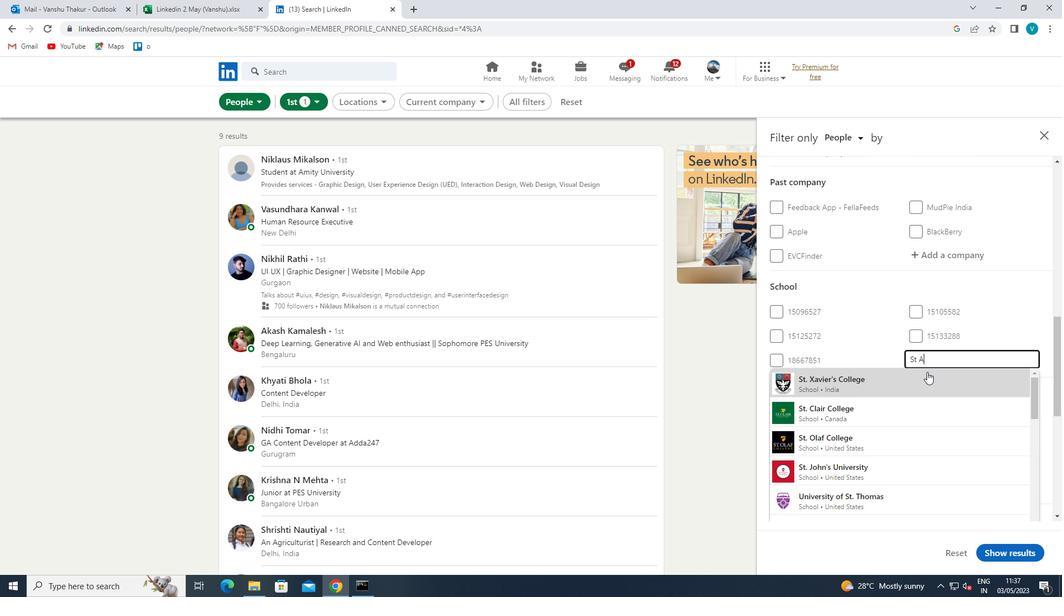 
Action: Key pressed NN
Screenshot: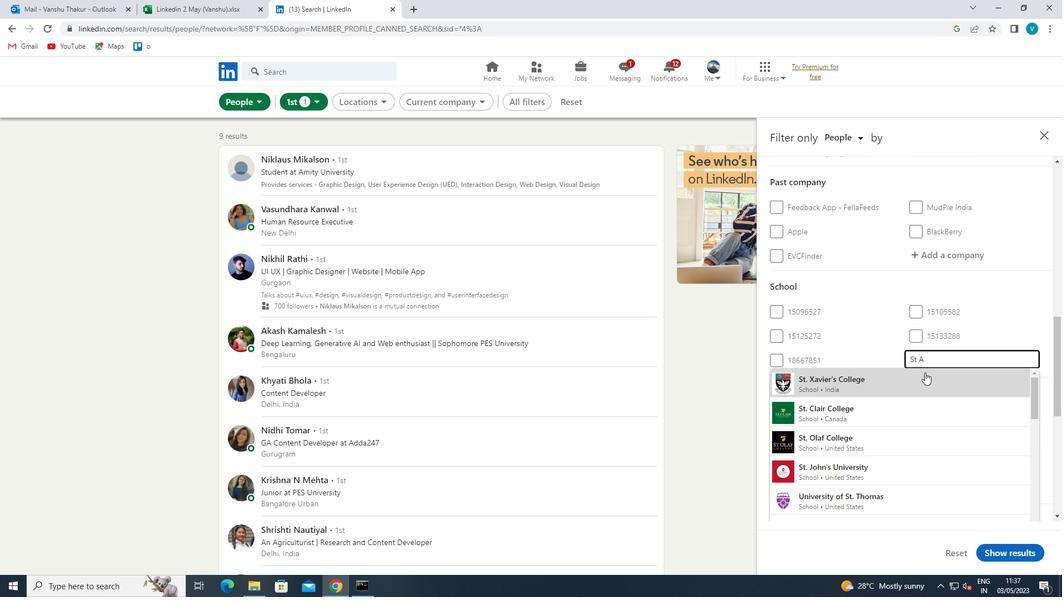 
Action: Mouse moved to (910, 374)
Screenshot: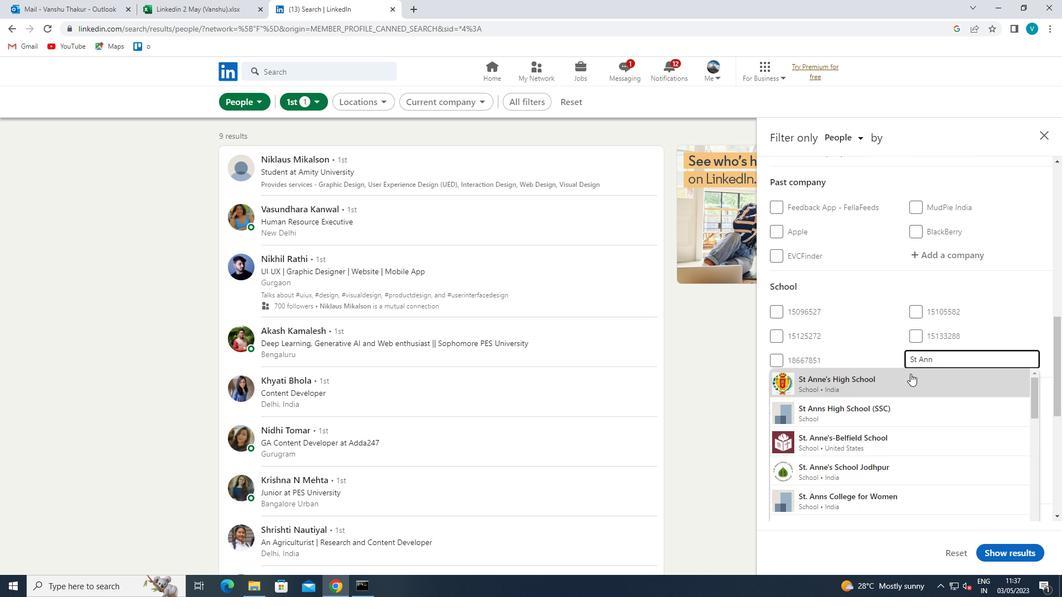 
Action: Mouse pressed left at (910, 374)
Screenshot: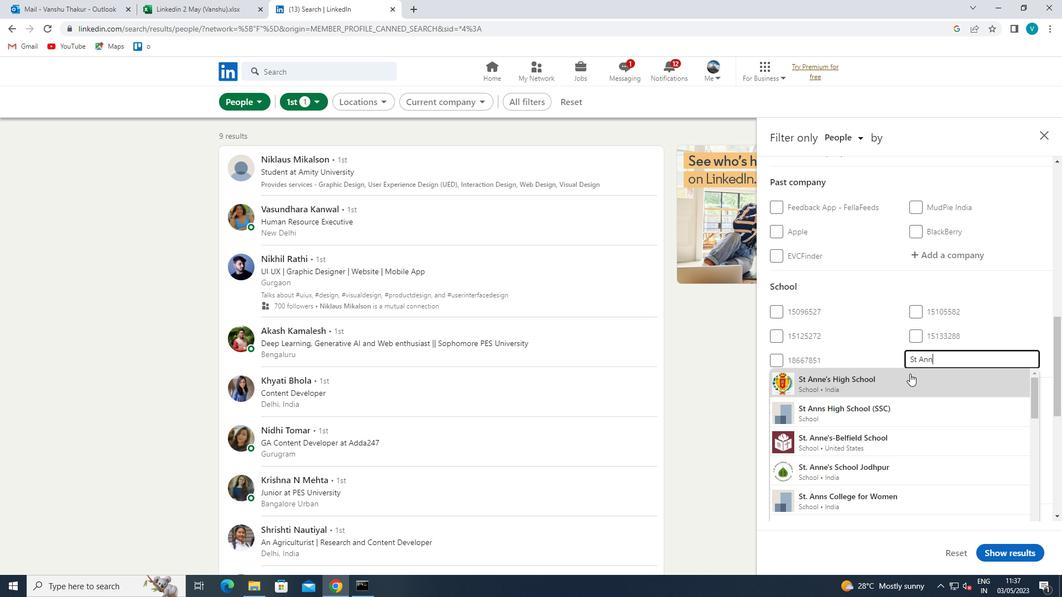 
Action: Mouse moved to (912, 371)
Screenshot: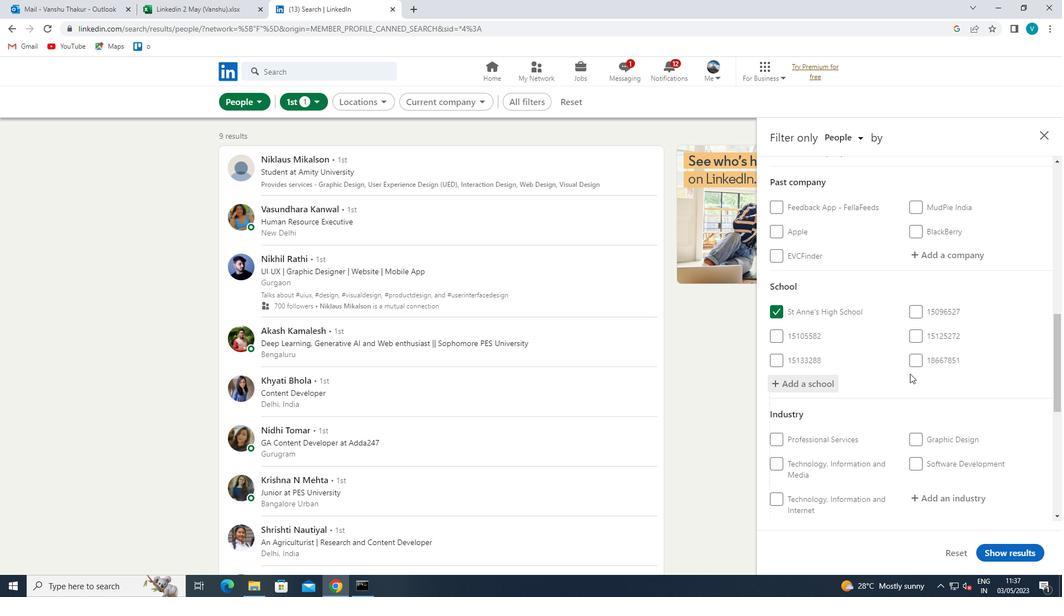 
Action: Mouse scrolled (912, 371) with delta (0, 0)
Screenshot: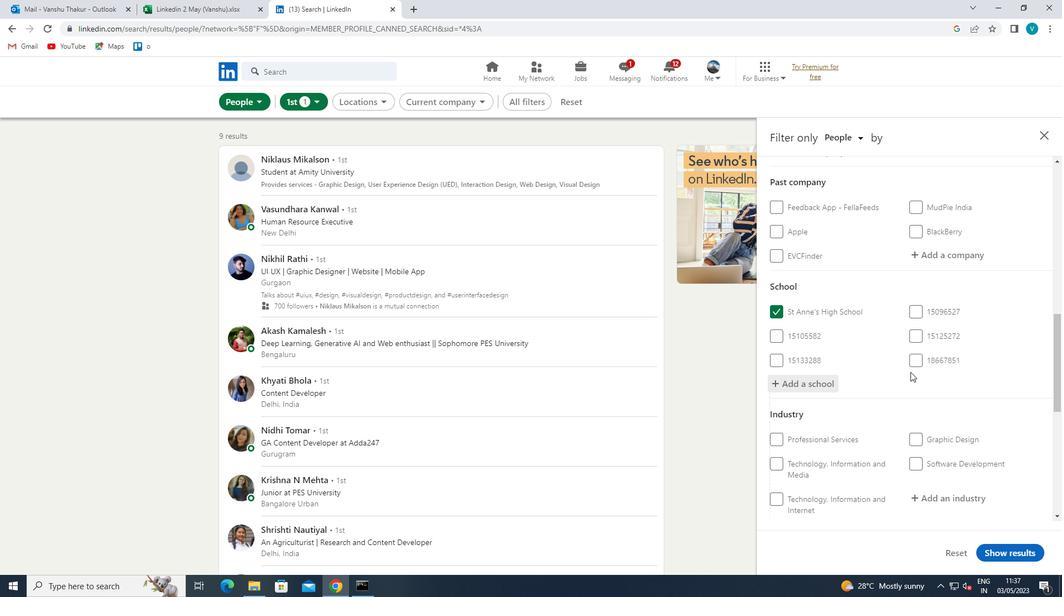 
Action: Mouse scrolled (912, 371) with delta (0, 0)
Screenshot: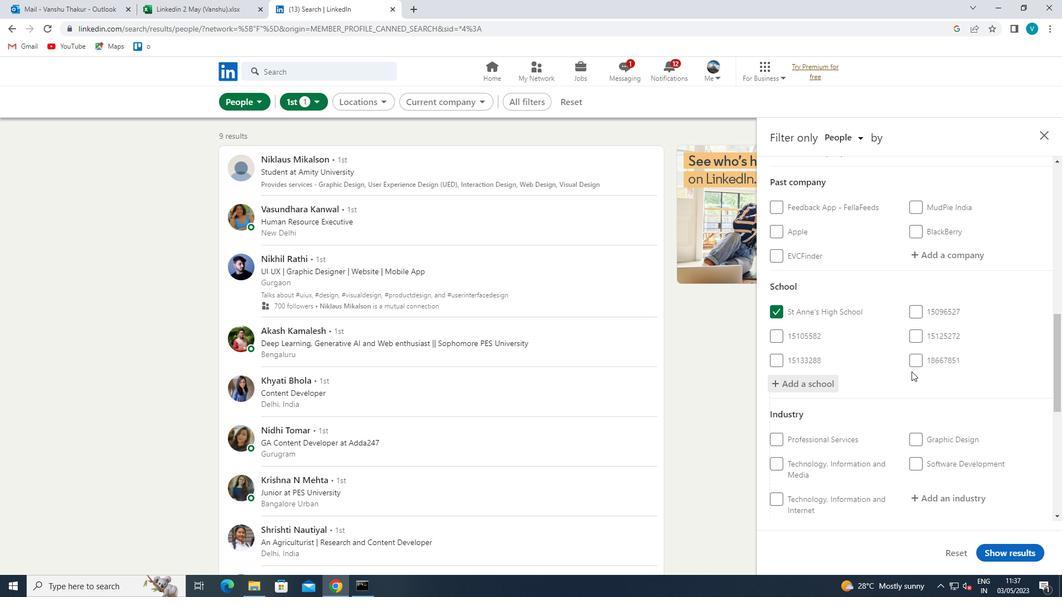
Action: Mouse scrolled (912, 371) with delta (0, 0)
Screenshot: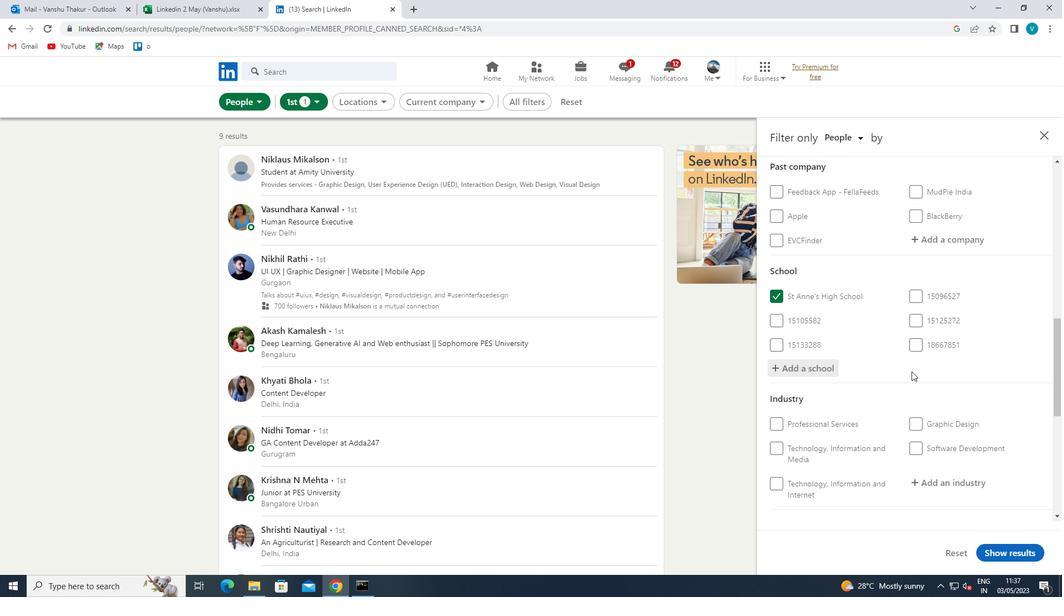 
Action: Mouse moved to (940, 342)
Screenshot: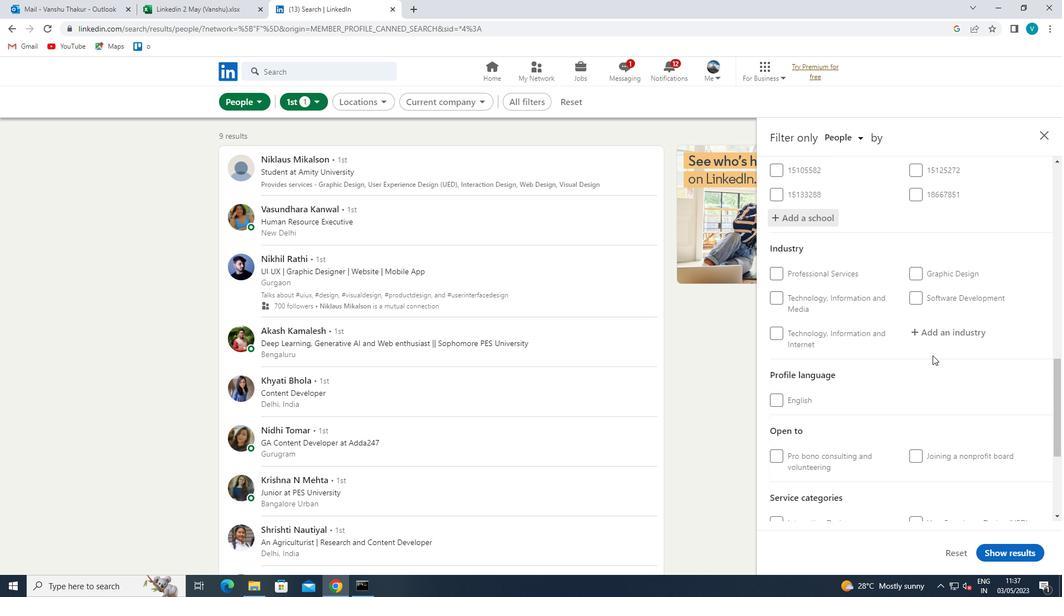 
Action: Mouse pressed left at (940, 342)
Screenshot: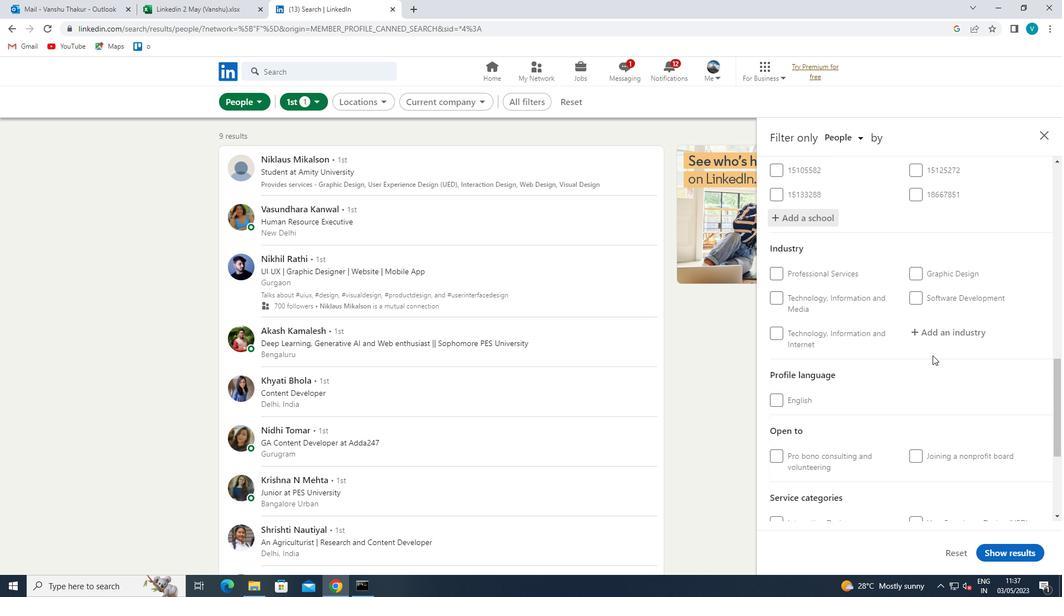 
Action: Mouse moved to (943, 339)
Screenshot: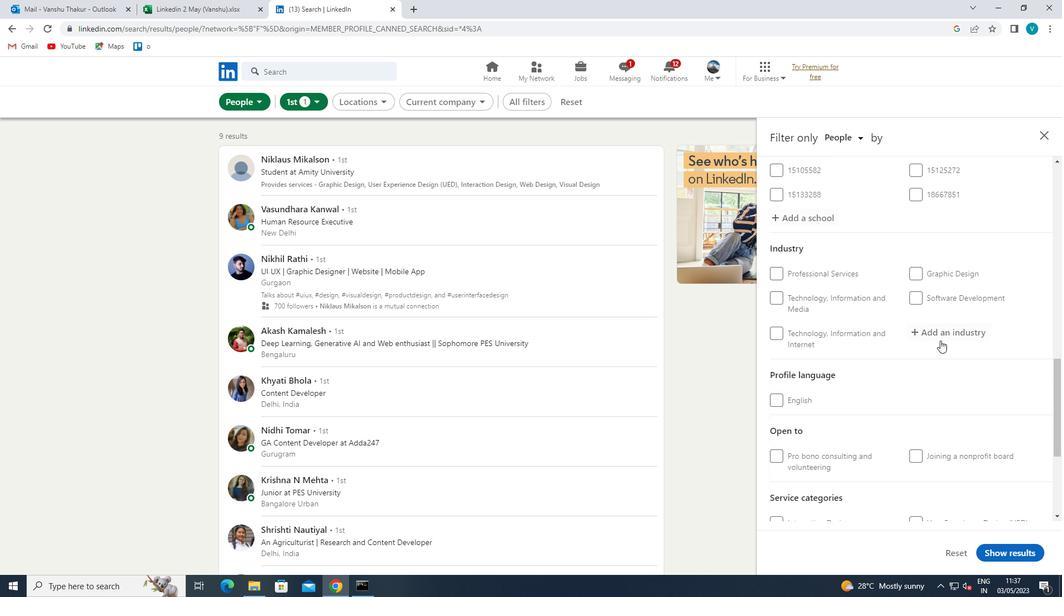 
Action: Mouse pressed left at (943, 339)
Screenshot: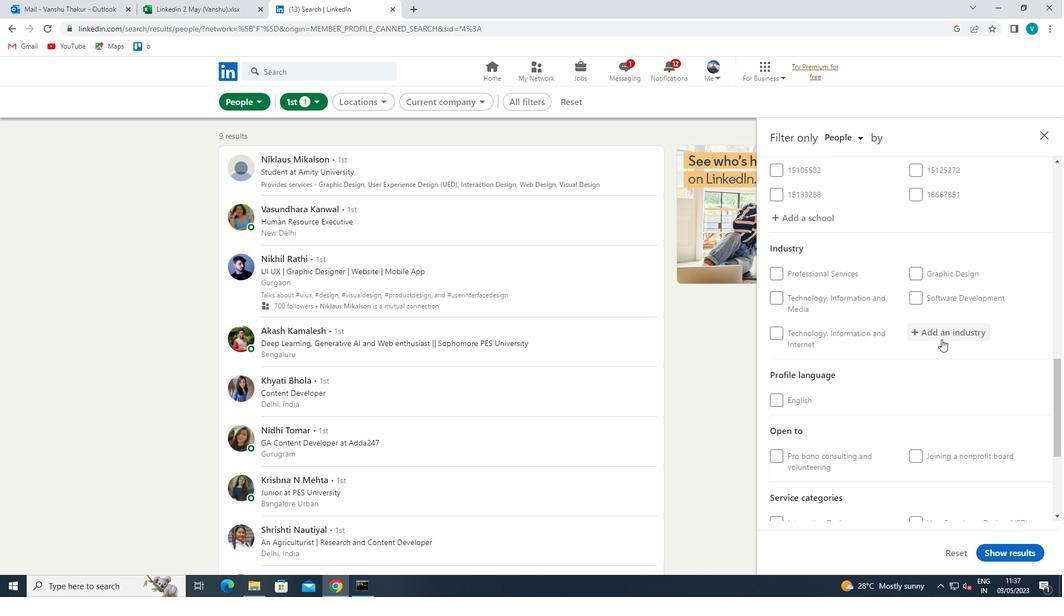 
Action: Mouse moved to (772, 437)
Screenshot: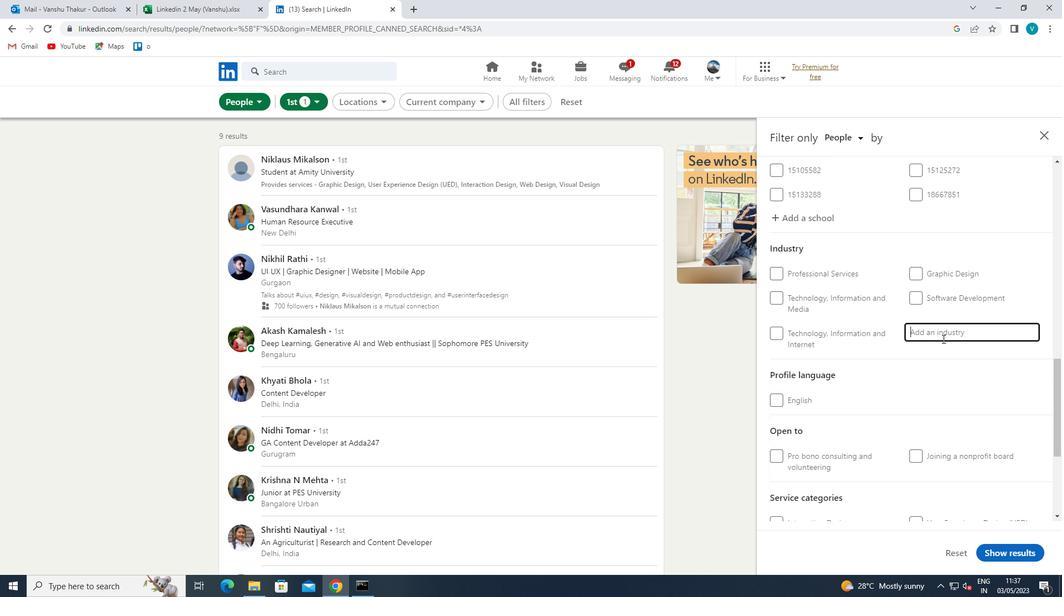 
Action: Key pressed <Key.shift>RENEWABLE<Key.space>
Screenshot: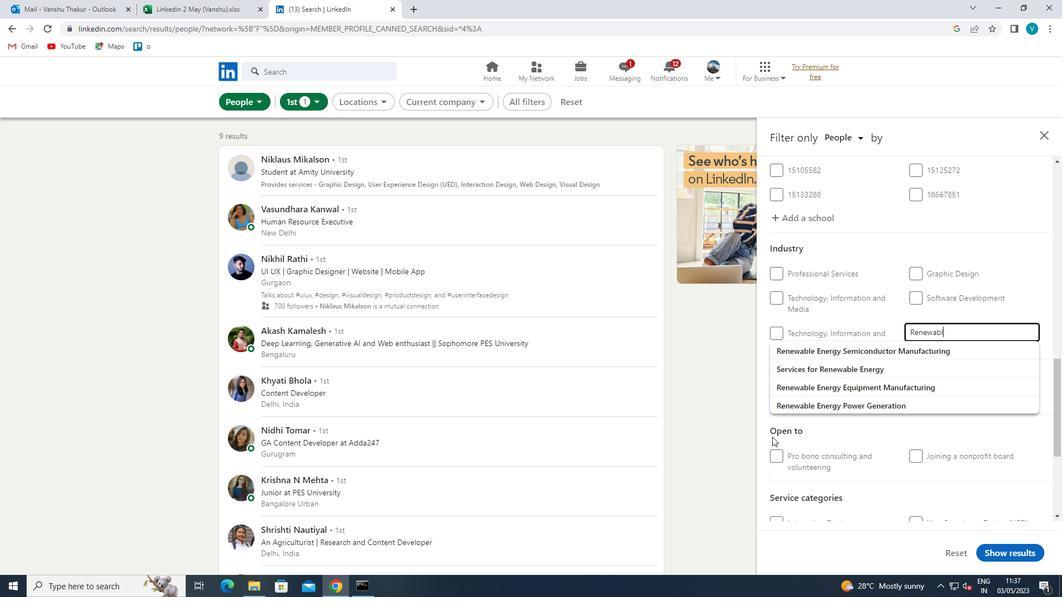 
Action: Mouse moved to (911, 343)
Screenshot: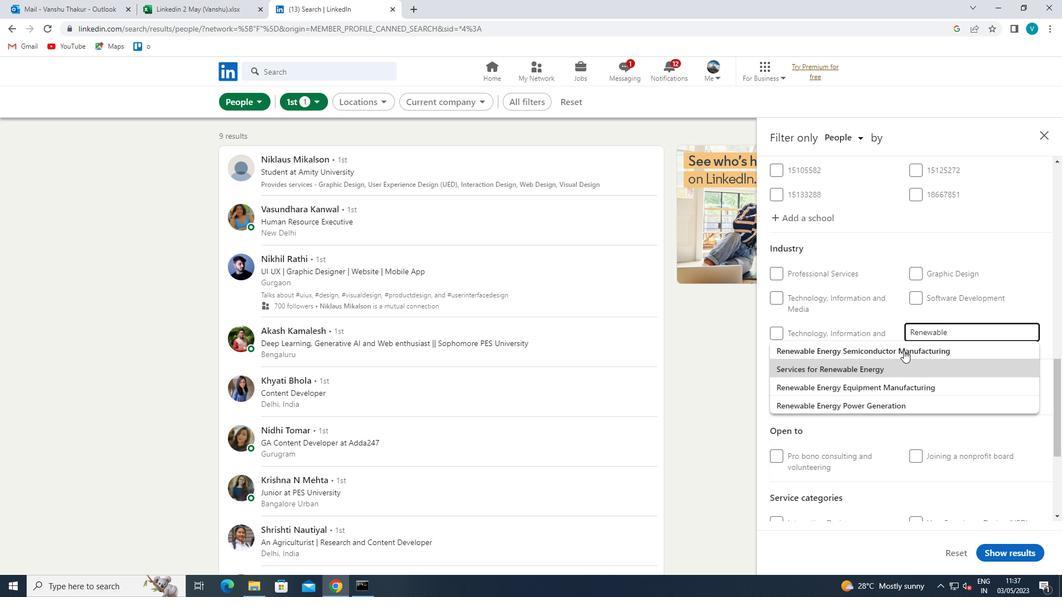 
Action: Mouse pressed left at (911, 343)
Screenshot: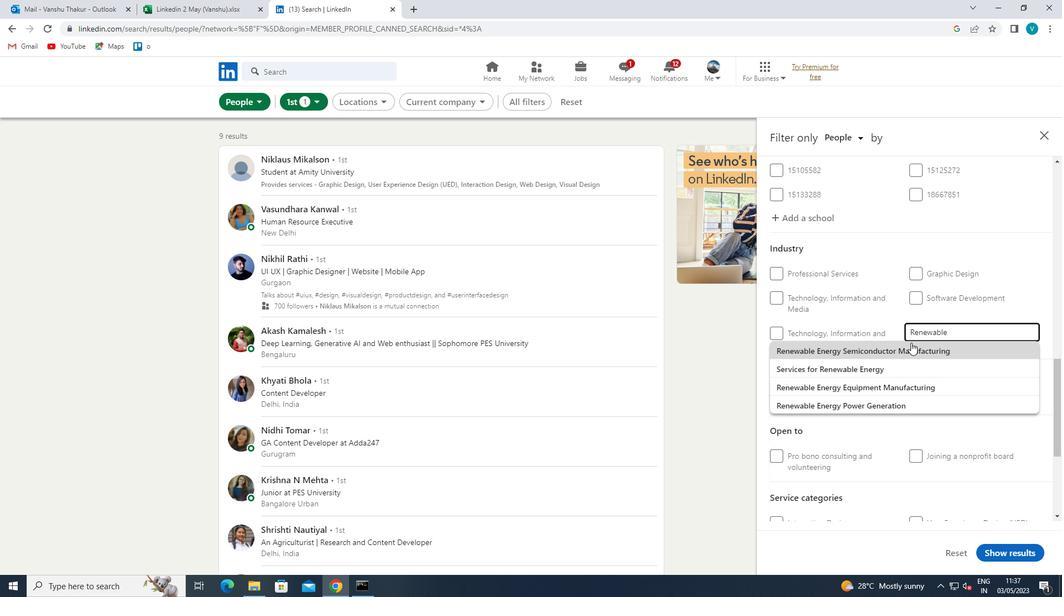 
Action: Mouse moved to (897, 351)
Screenshot: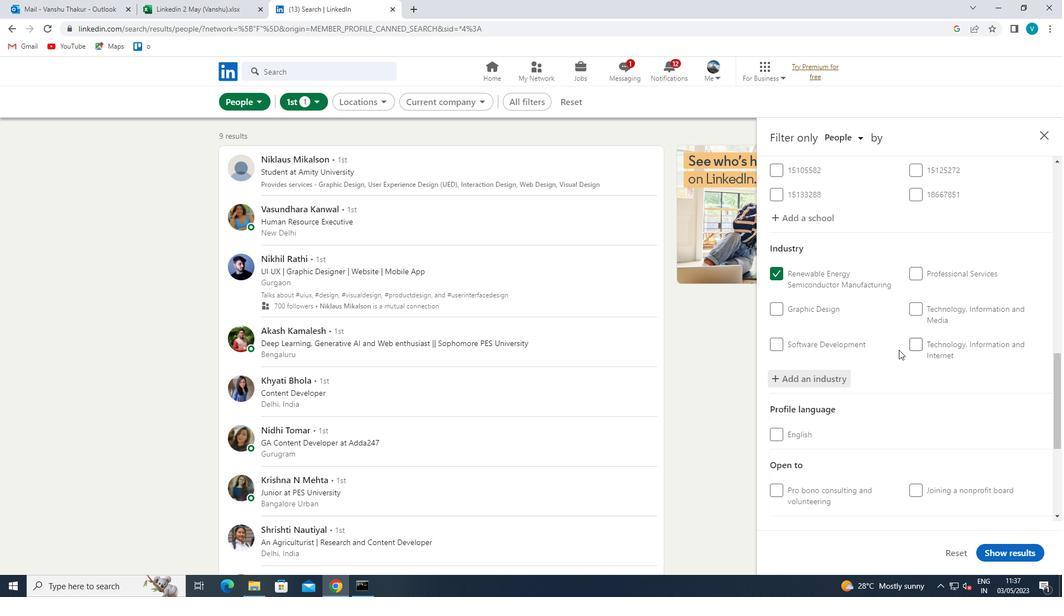 
Action: Mouse scrolled (897, 350) with delta (0, 0)
Screenshot: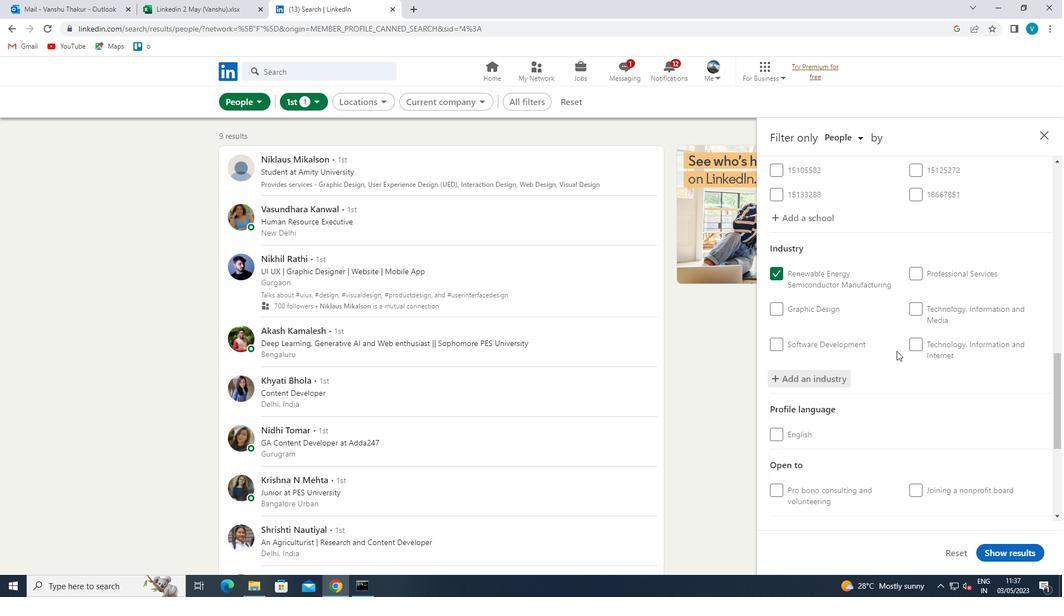 
Action: Mouse scrolled (897, 350) with delta (0, 0)
Screenshot: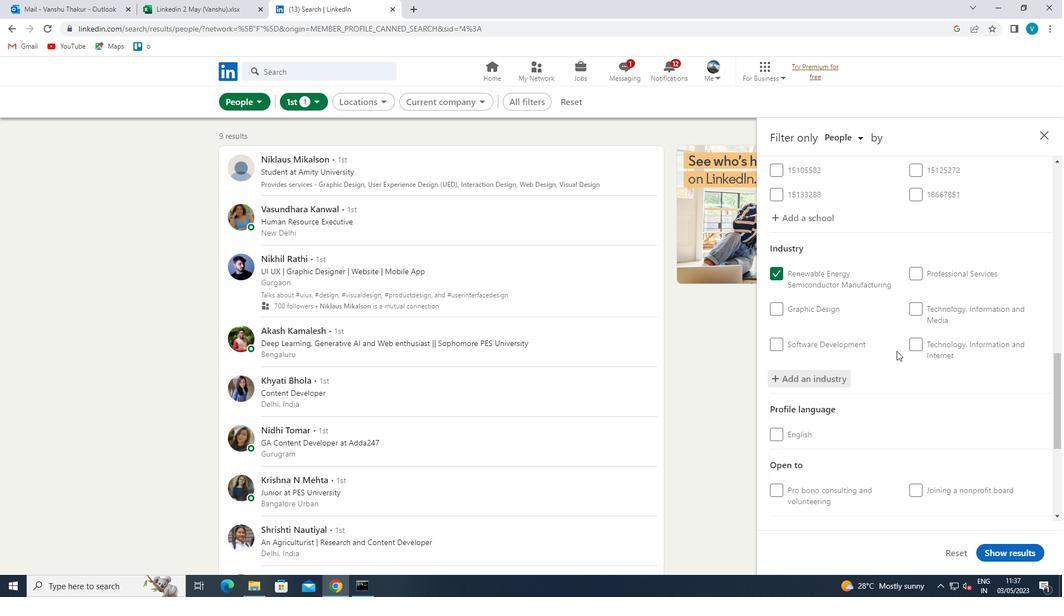 
Action: Mouse scrolled (897, 350) with delta (0, 0)
Screenshot: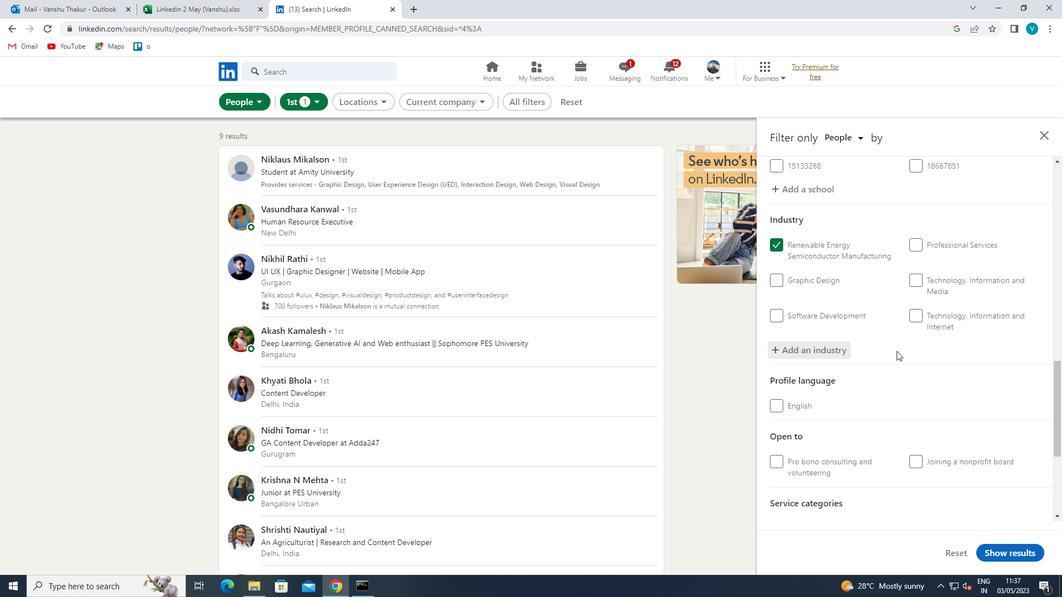 
Action: Mouse scrolled (897, 350) with delta (0, 0)
Screenshot: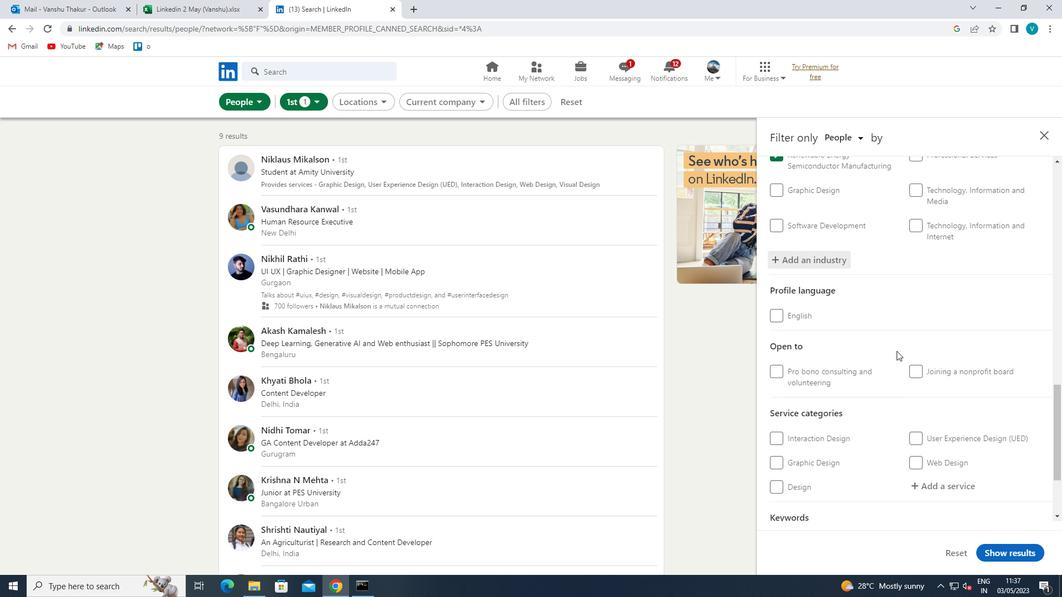 
Action: Mouse scrolled (897, 350) with delta (0, 0)
Screenshot: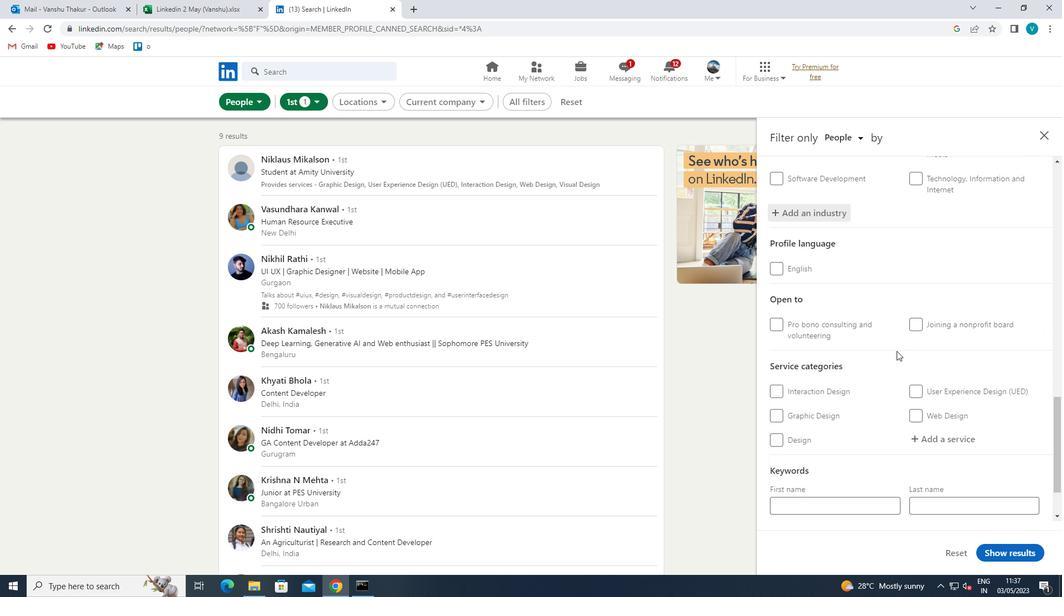 
Action: Mouse moved to (945, 362)
Screenshot: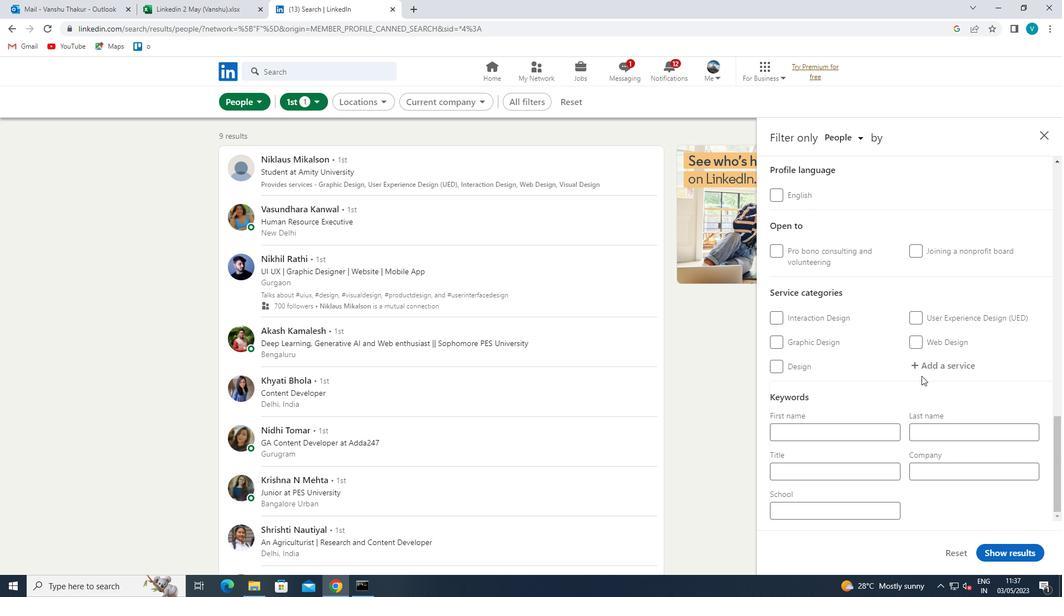 
Action: Mouse pressed left at (945, 362)
Screenshot: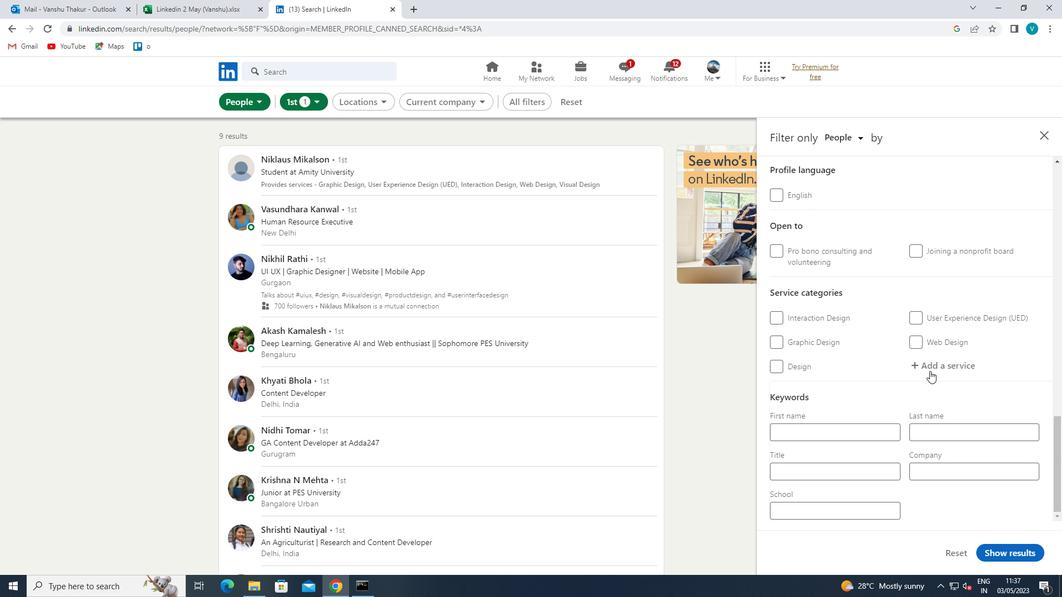 
Action: Mouse moved to (704, 498)
Screenshot: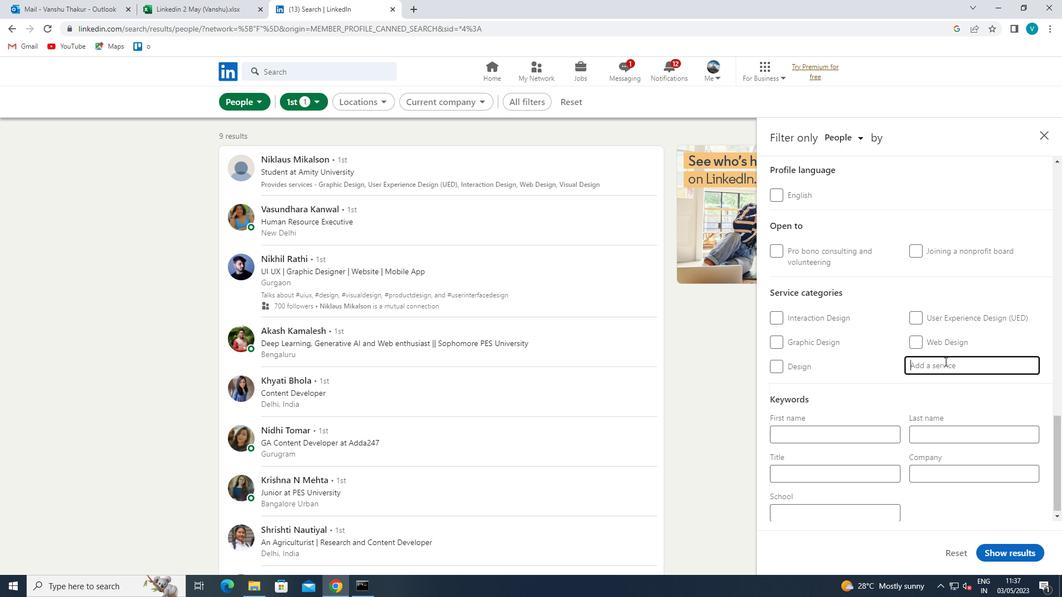 
Action: Key pressed <Key.shift>SEARCH<Key.space>
Screenshot: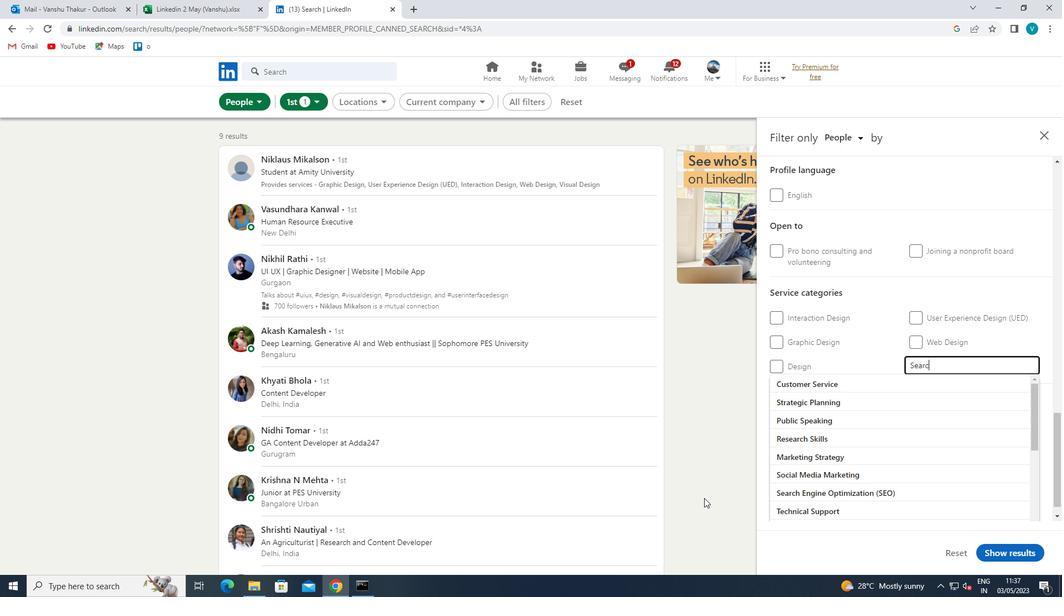 
Action: Mouse moved to (888, 383)
Screenshot: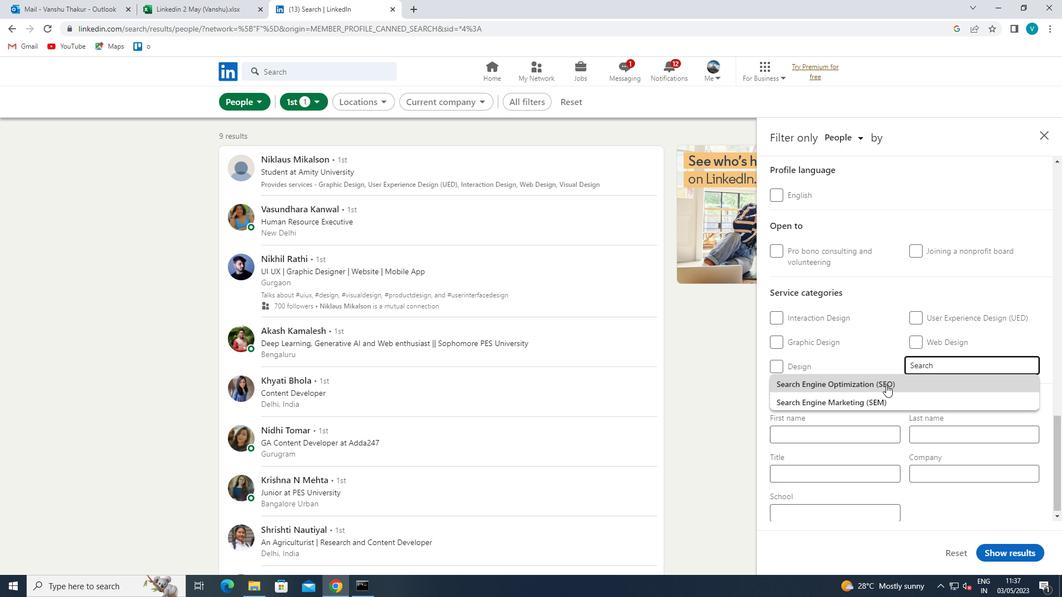 
Action: Mouse pressed left at (888, 383)
Screenshot: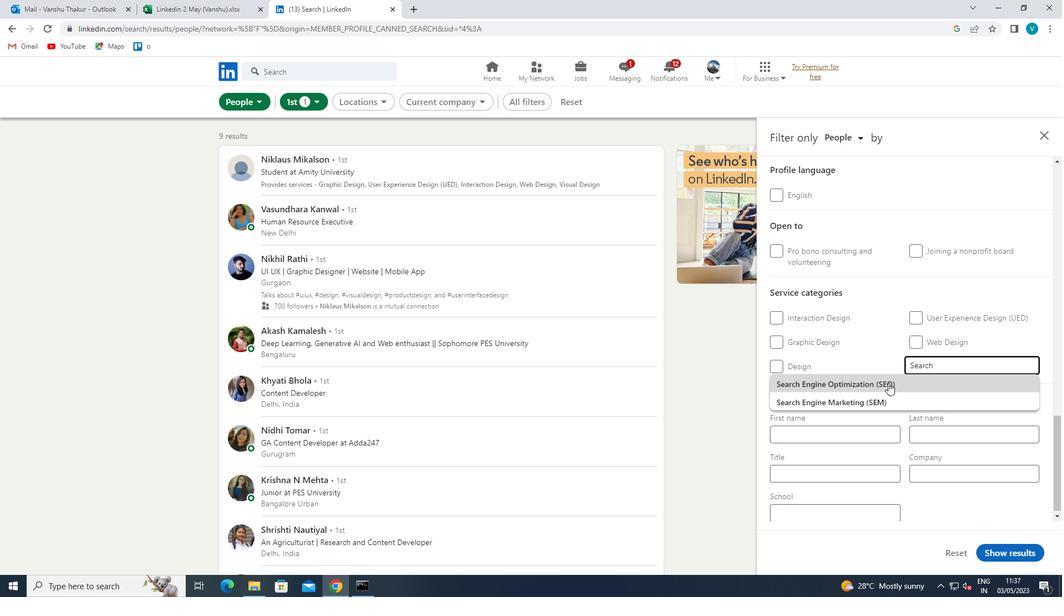 
Action: Mouse moved to (885, 385)
Screenshot: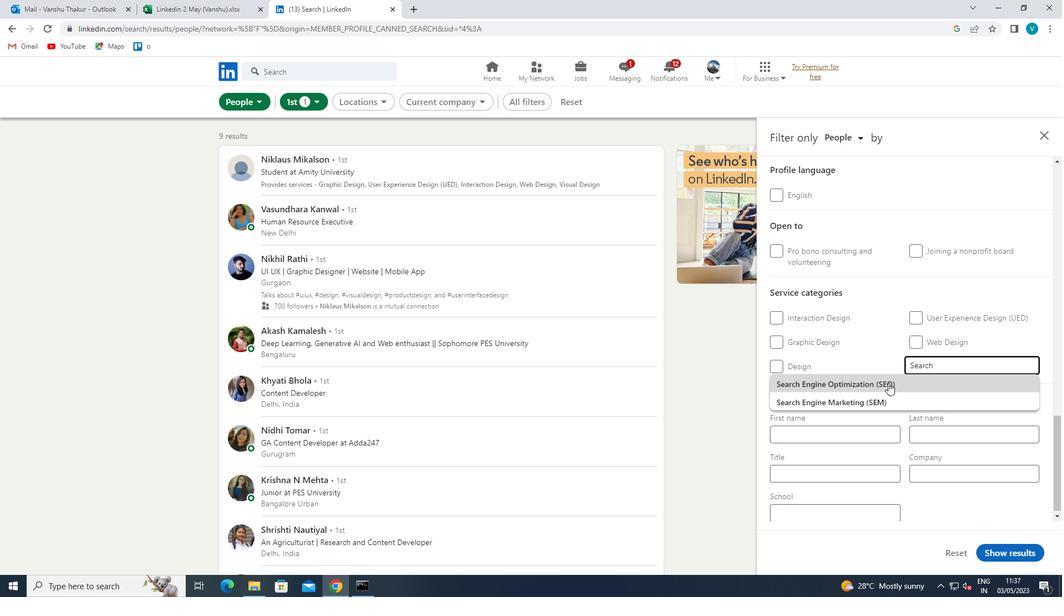
Action: Mouse scrolled (885, 384) with delta (0, 0)
Screenshot: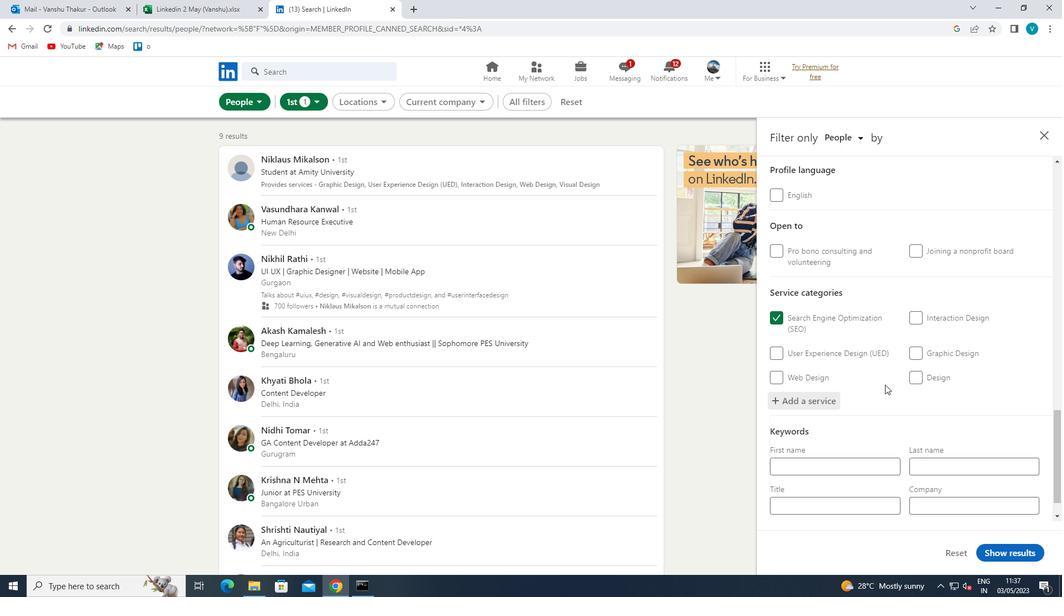 
Action: Mouse scrolled (885, 384) with delta (0, 0)
Screenshot: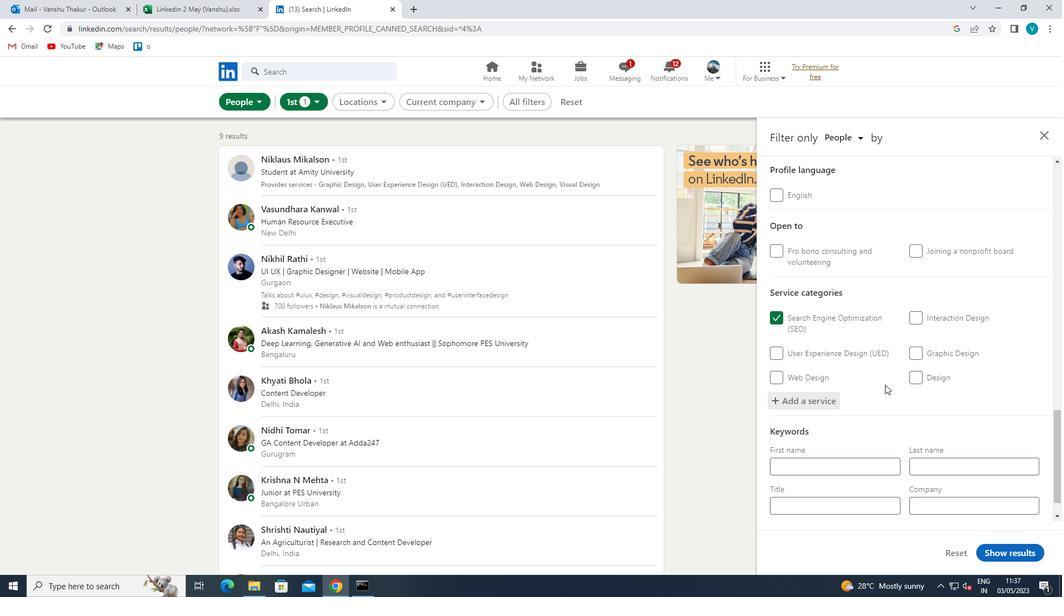 
Action: Mouse scrolled (885, 384) with delta (0, 0)
Screenshot: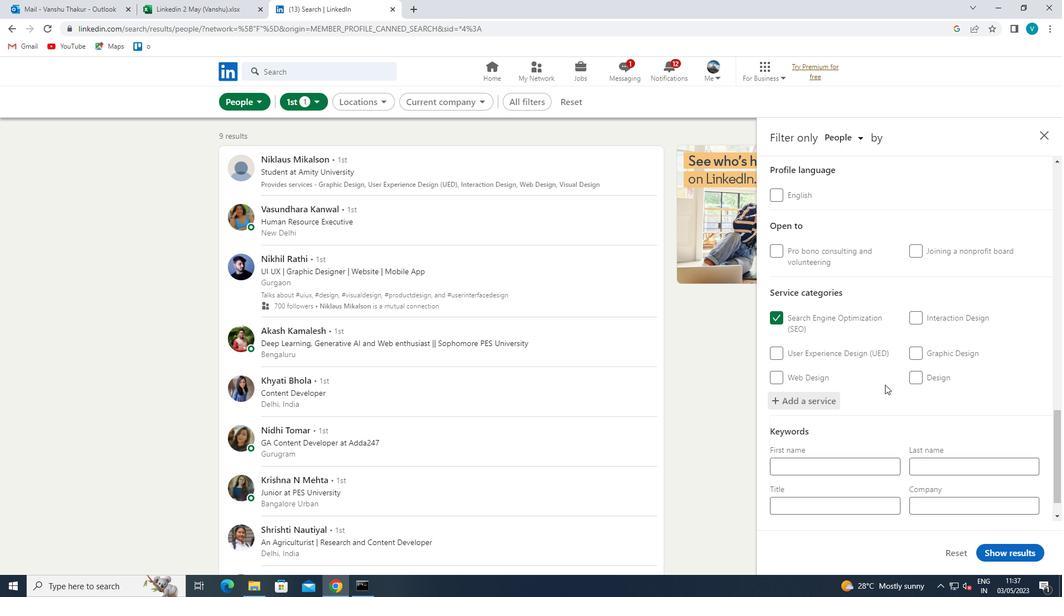 
Action: Mouse moved to (884, 385)
Screenshot: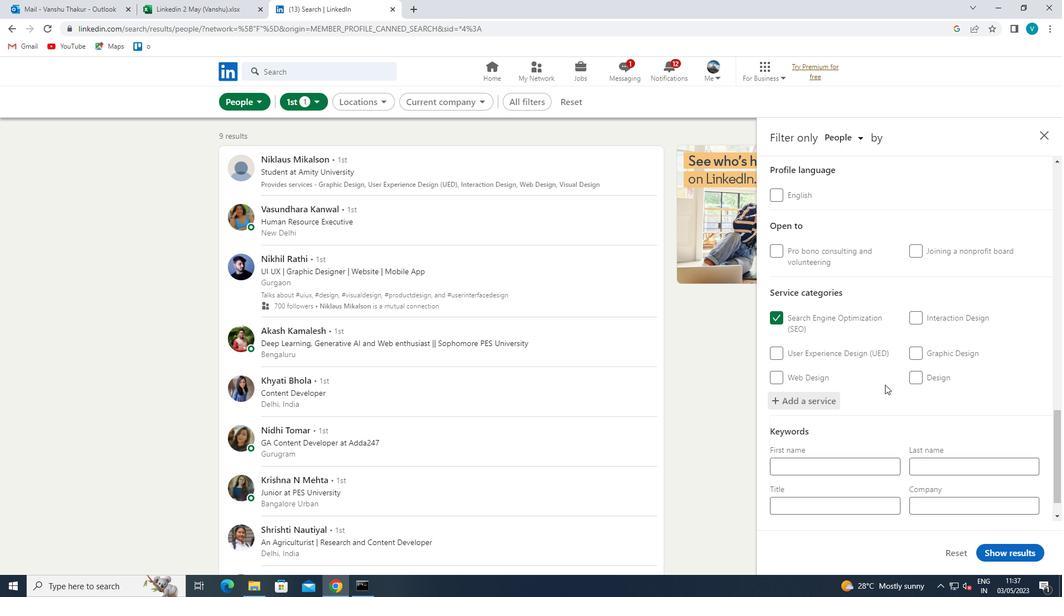 
Action: Mouse scrolled (884, 385) with delta (0, 0)
Screenshot: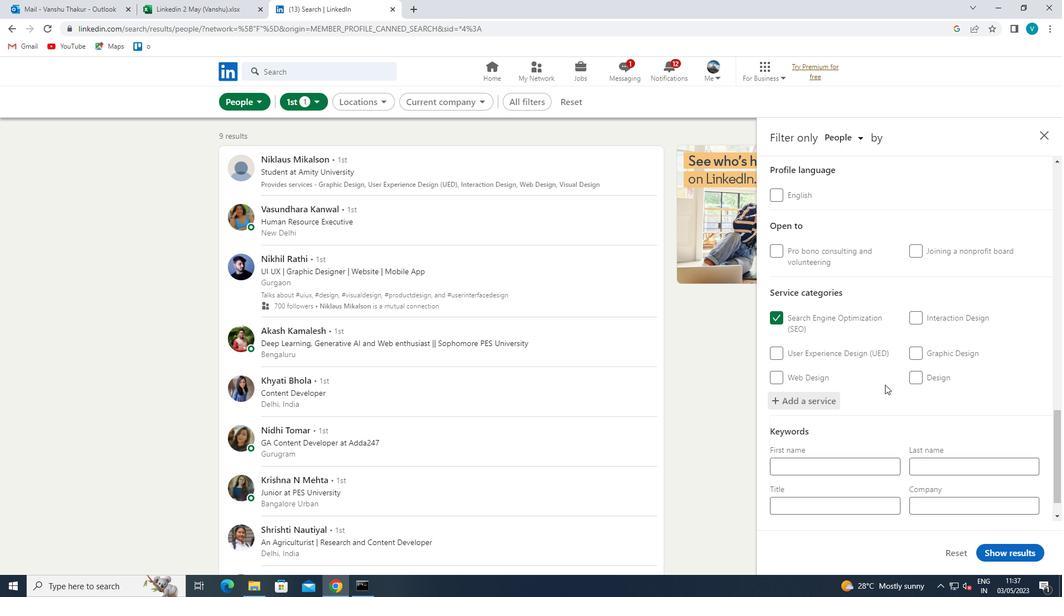 
Action: Mouse moved to (862, 459)
Screenshot: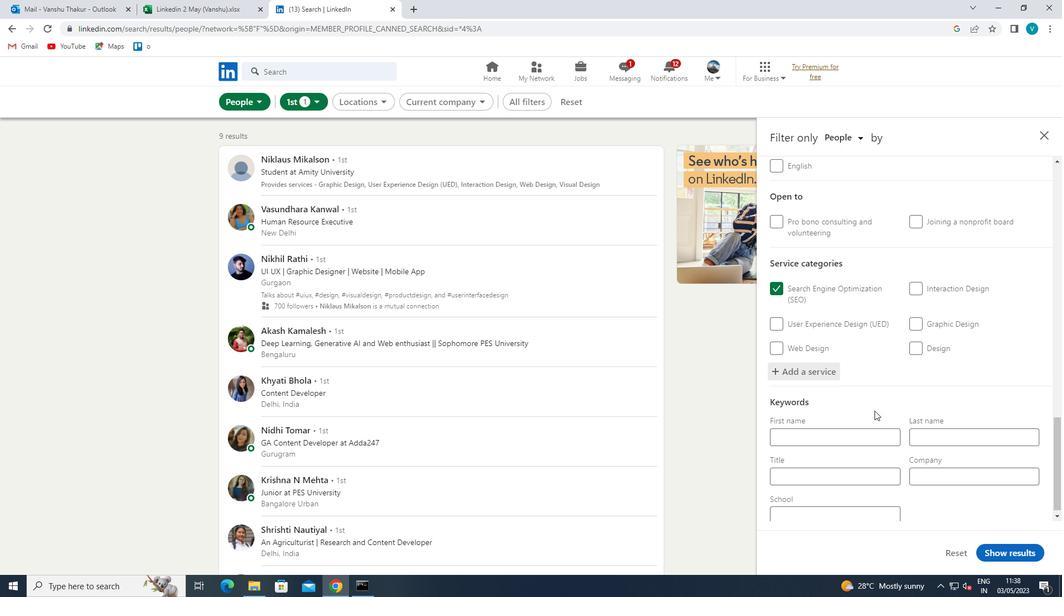 
Action: Mouse pressed left at (862, 459)
Screenshot: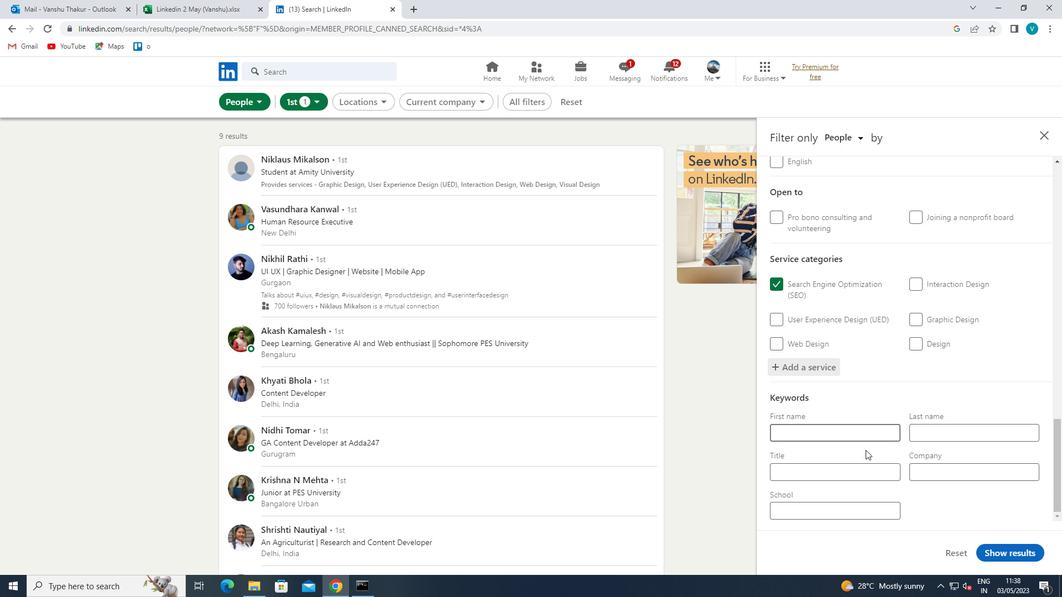 
Action: Mouse moved to (808, 490)
Screenshot: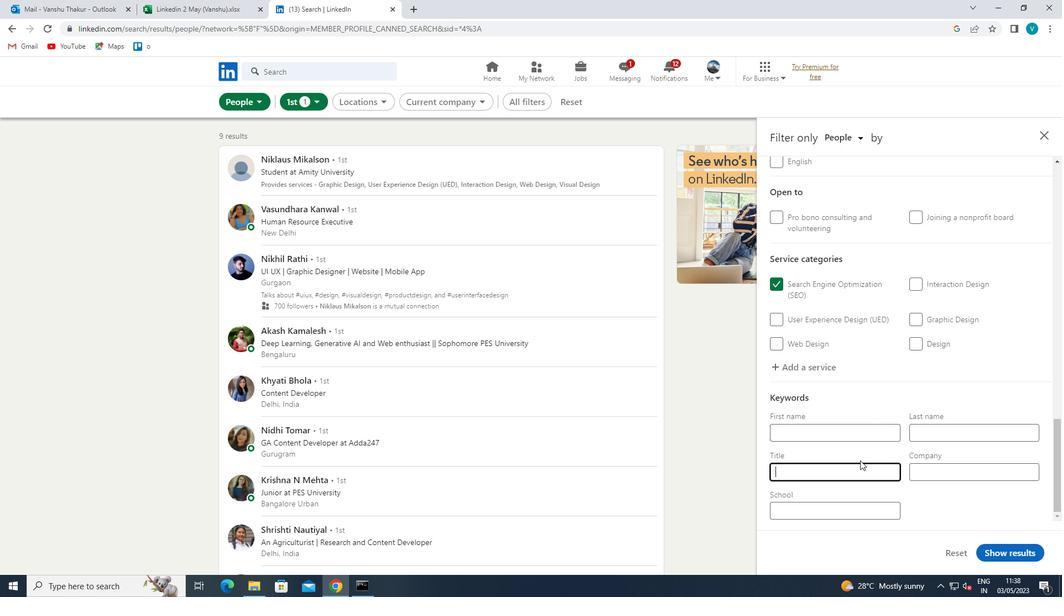 
Action: Key pressed <Key.shift>KITCHEN<Key.space><Key.shift><Key.shift><Key.shift><Key.left><Key.left><Key.left><Key.left><Key.left><Key.left><Key.left><Key.left><Key.left><Key.left><Key.left><Key.shift>FOOD<Key.space><Key.right><Key.right><Key.right><Key.right><Key.right><Key.right><Key.right><Key.right><Key.shift><Key.shift>WORKER<Key.space>
Screenshot: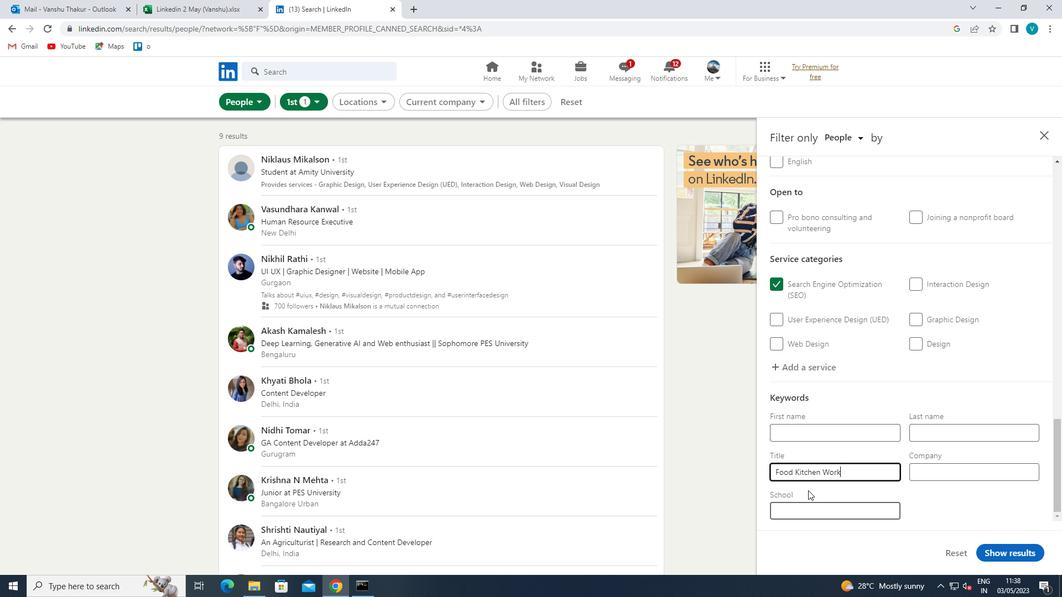 
Action: Mouse moved to (1005, 559)
Screenshot: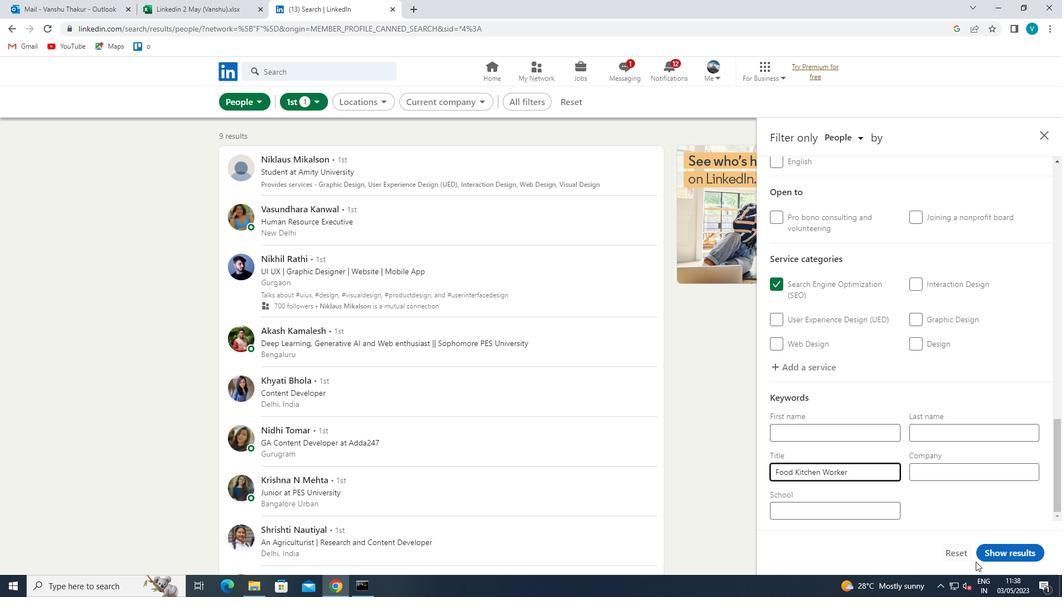 
Action: Mouse pressed left at (1005, 559)
Screenshot: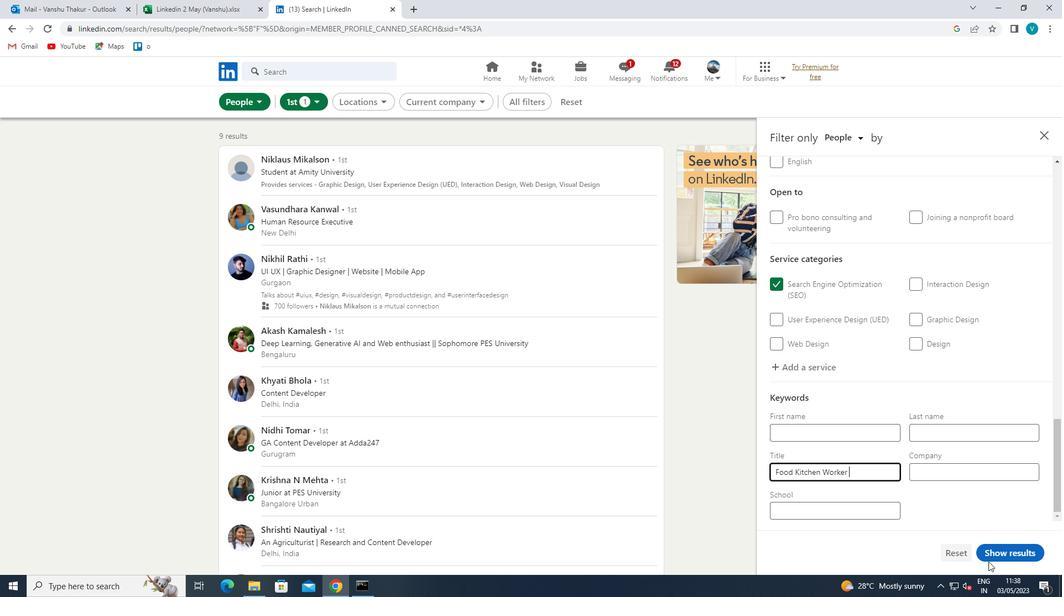 
